 Task: Make in the project ArchiTech a sprint 'Integration Testing Sprint'. Create in the project ArchiTech a sprint 'Integration Testing Sprint'. Add in the project ArchiTech a sprint 'Integration Testing Sprint'
Action: Mouse moved to (237, 72)
Screenshot: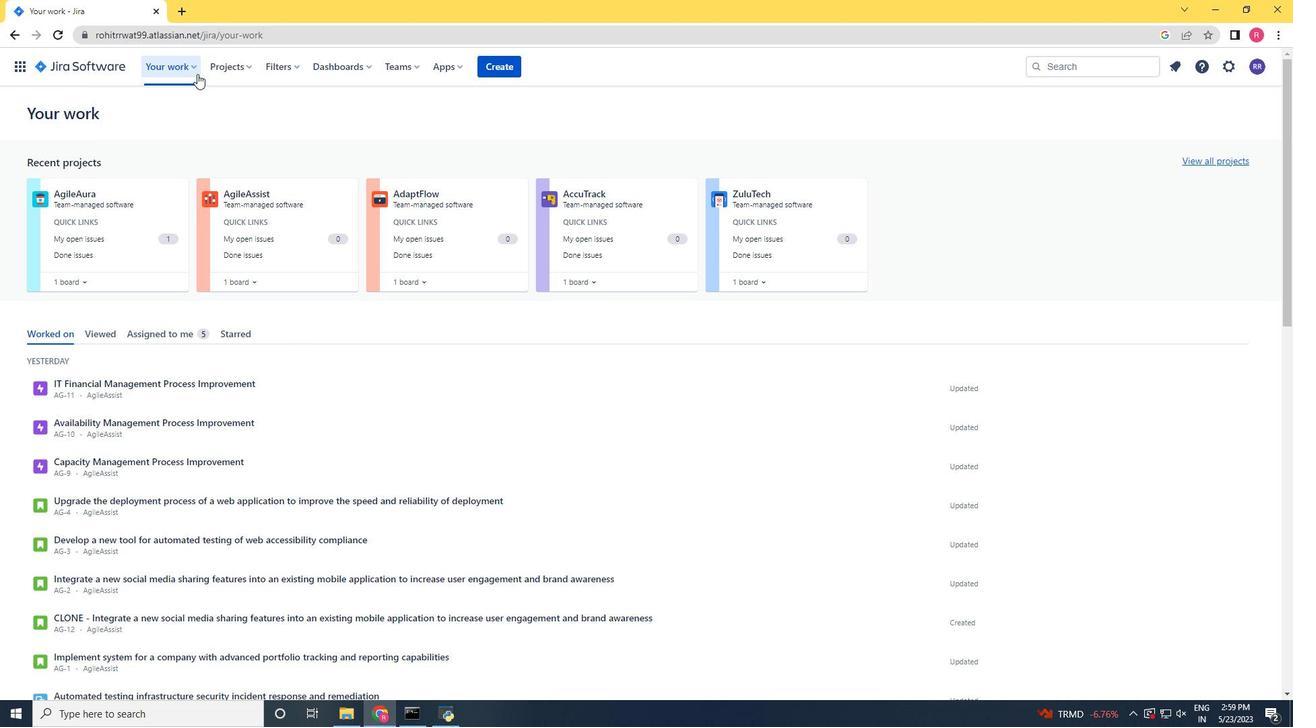 
Action: Mouse pressed left at (237, 72)
Screenshot: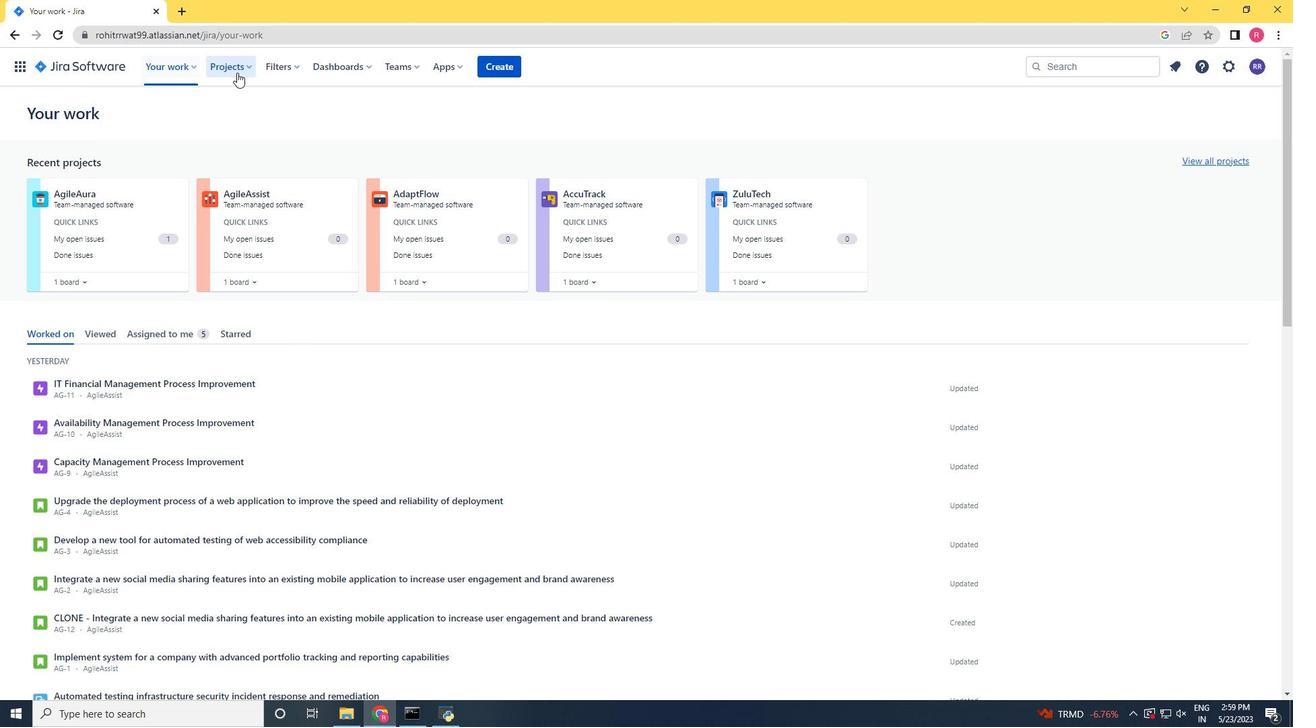 
Action: Mouse moved to (298, 130)
Screenshot: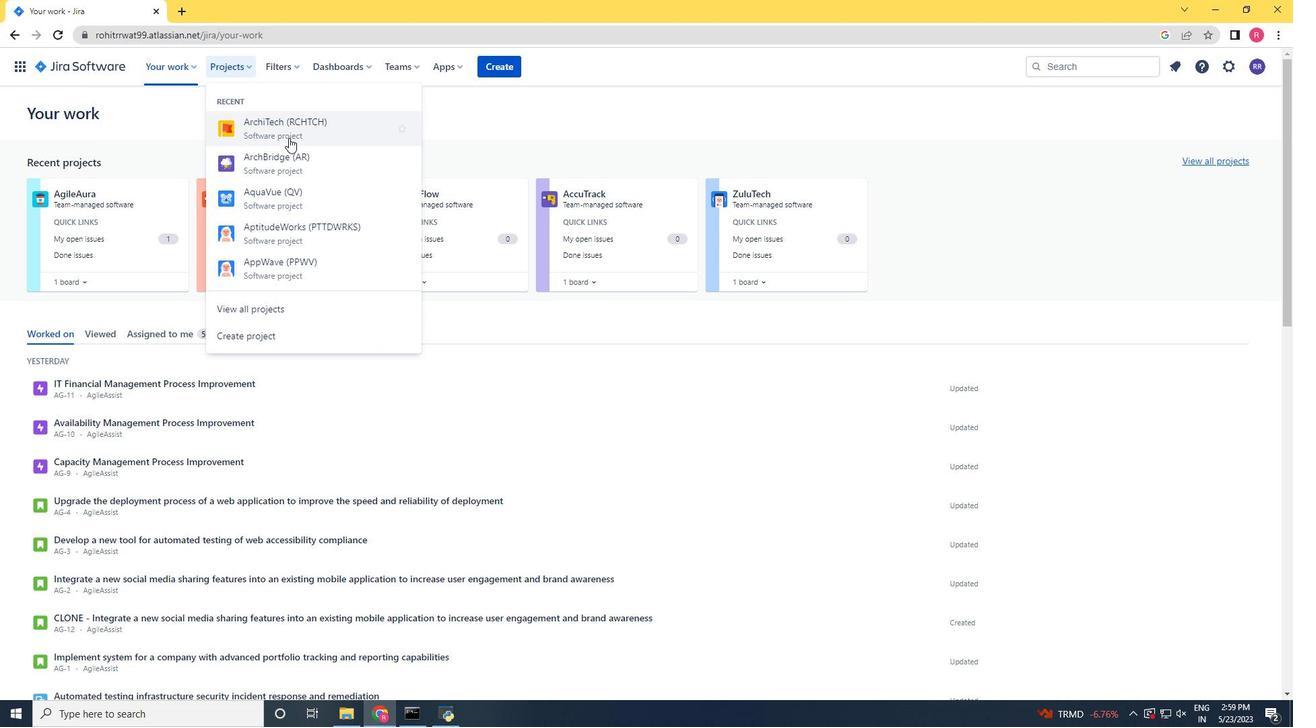 
Action: Mouse pressed left at (298, 130)
Screenshot: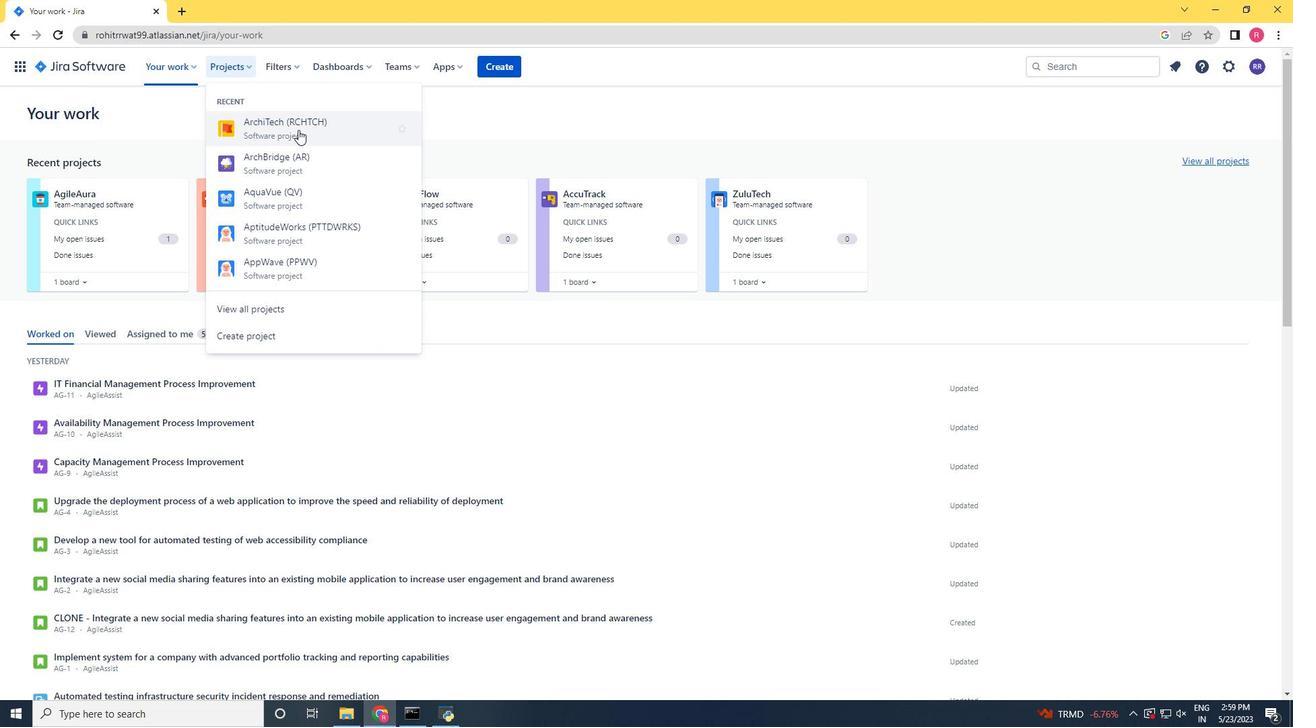 
Action: Mouse moved to (90, 214)
Screenshot: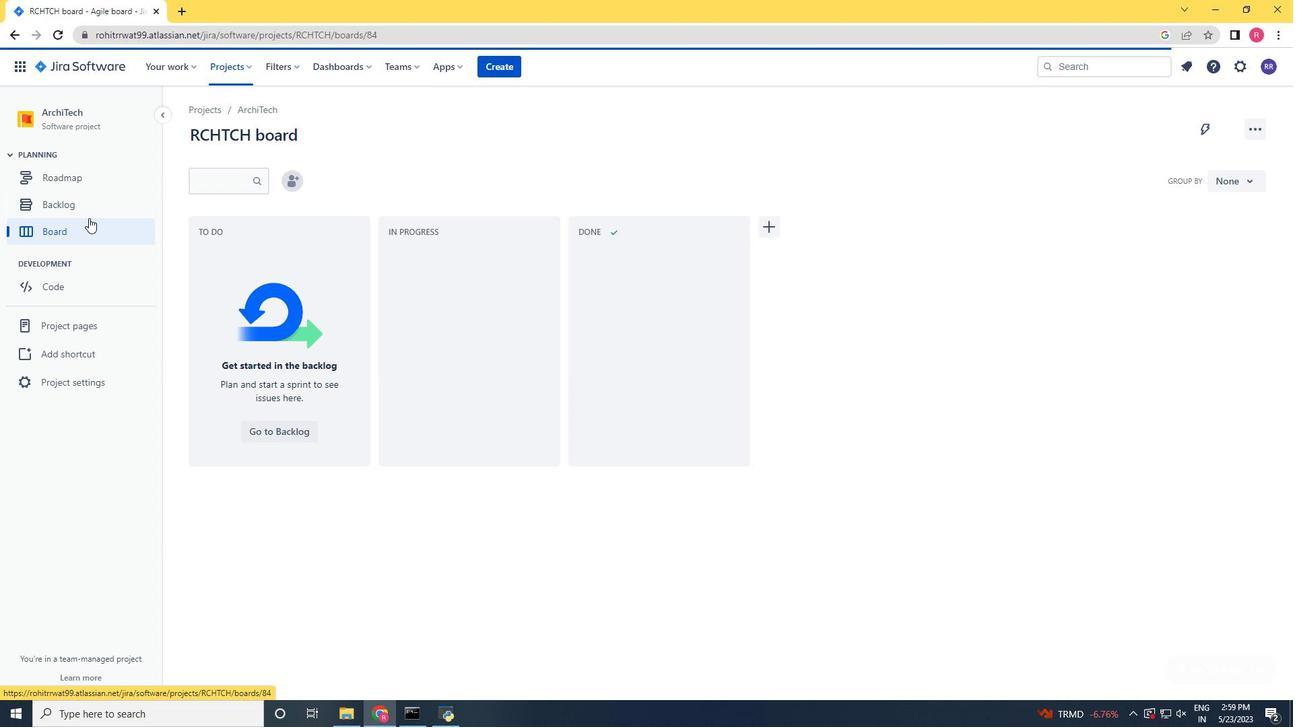 
Action: Mouse pressed left at (90, 214)
Screenshot: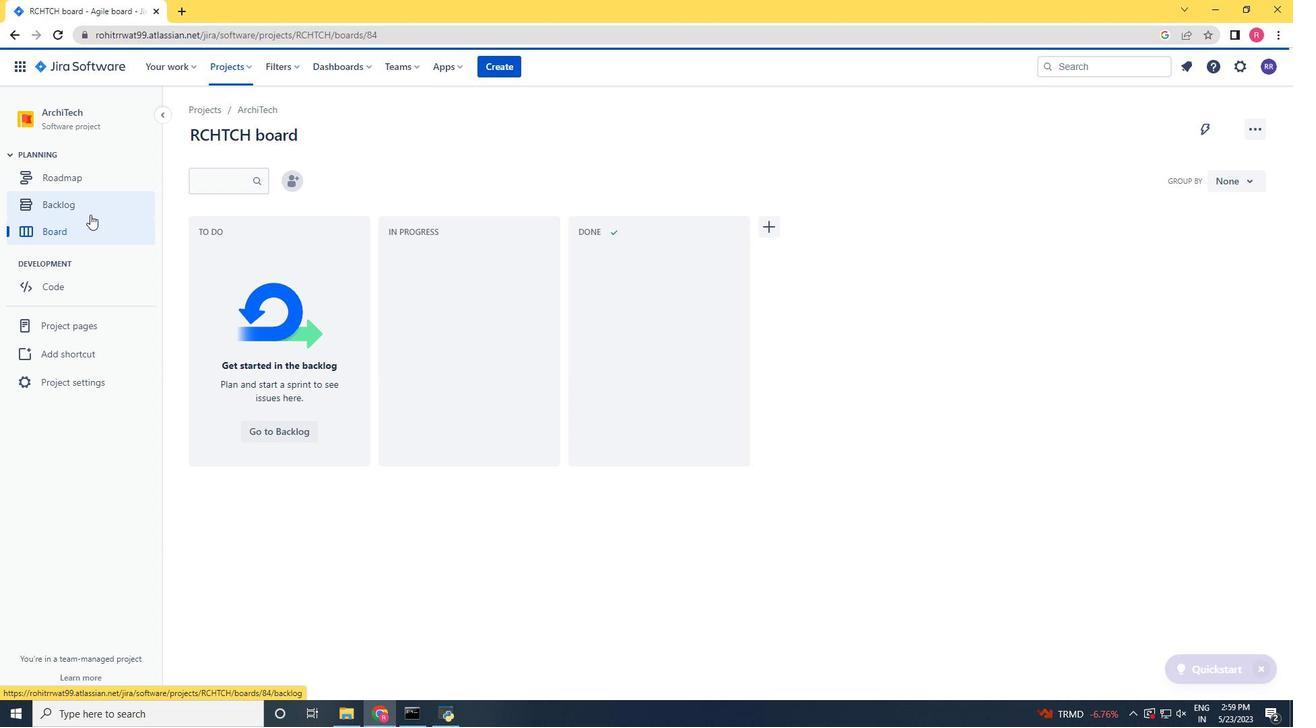 
Action: Mouse moved to (1212, 216)
Screenshot: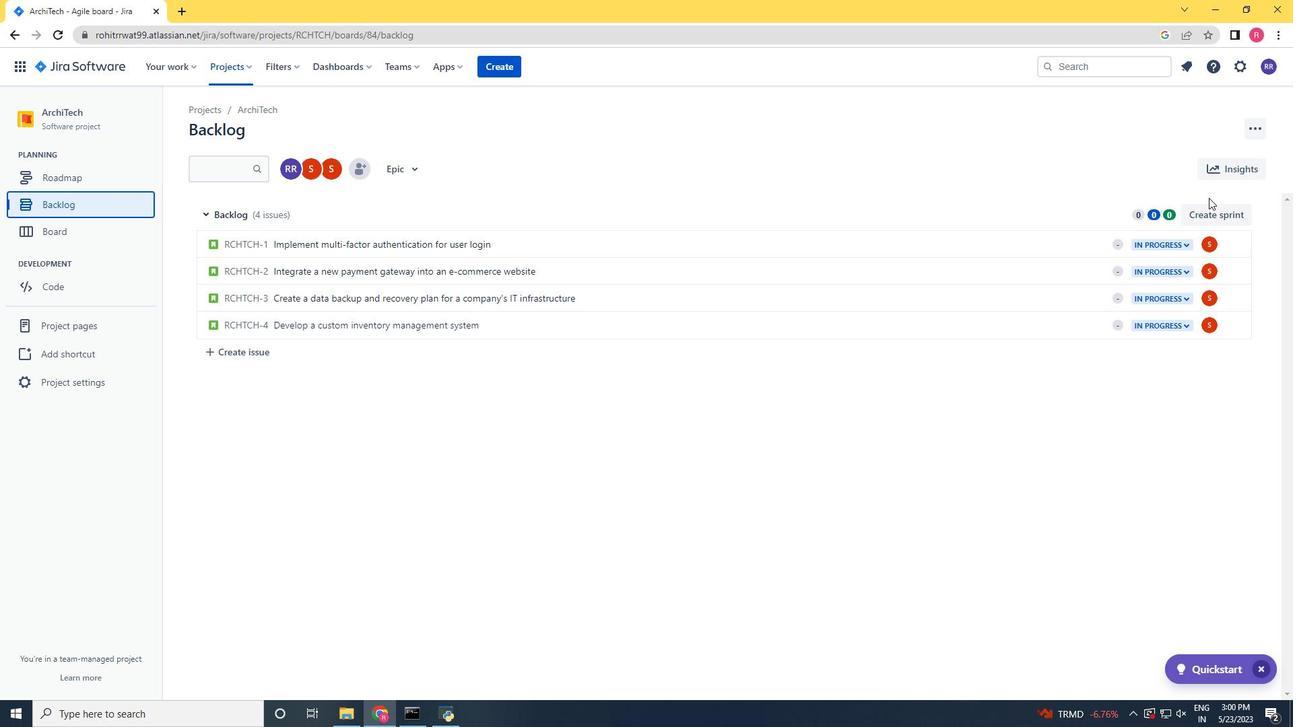 
Action: Mouse pressed left at (1212, 216)
Screenshot: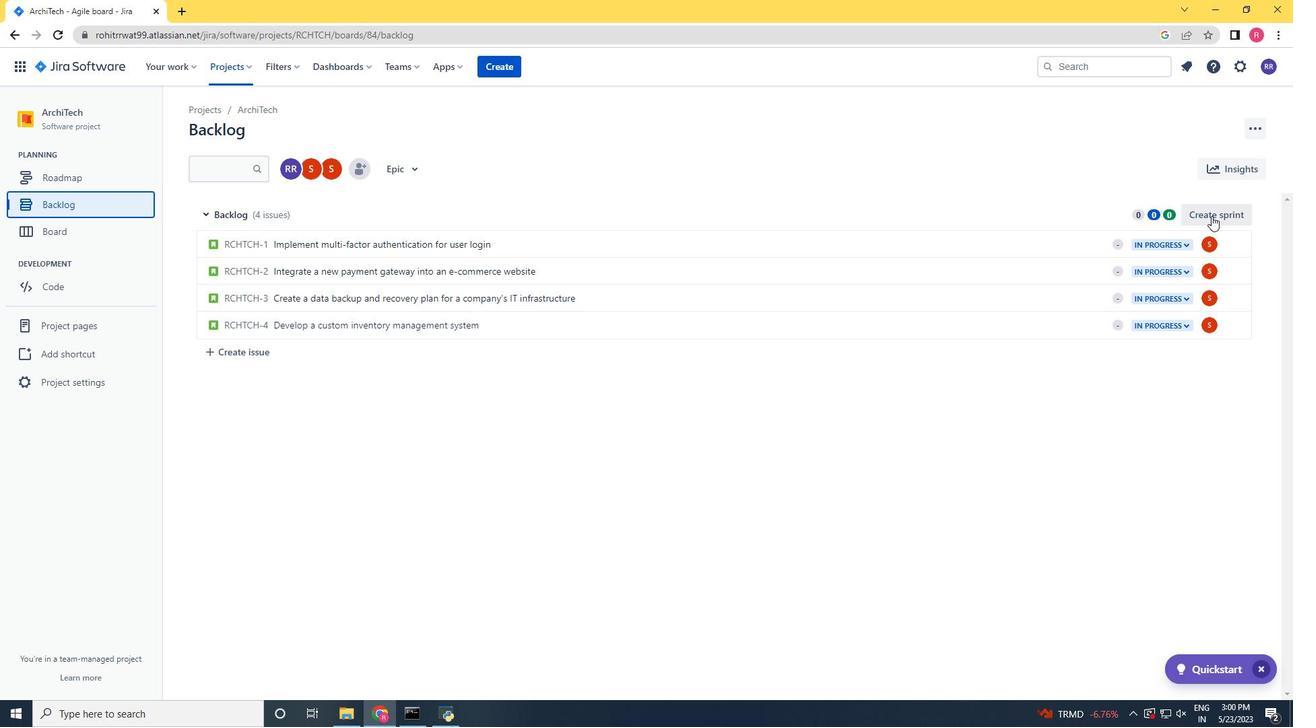 
Action: Mouse moved to (292, 213)
Screenshot: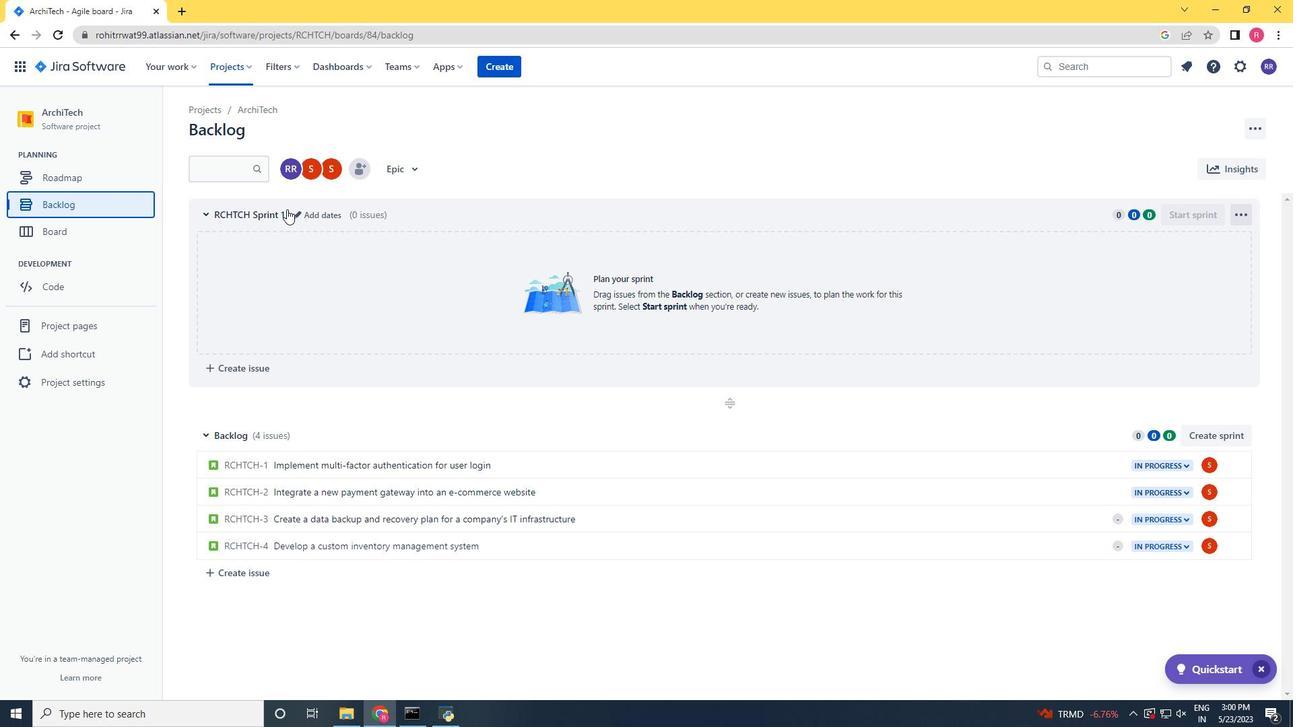 
Action: Mouse pressed left at (292, 213)
Screenshot: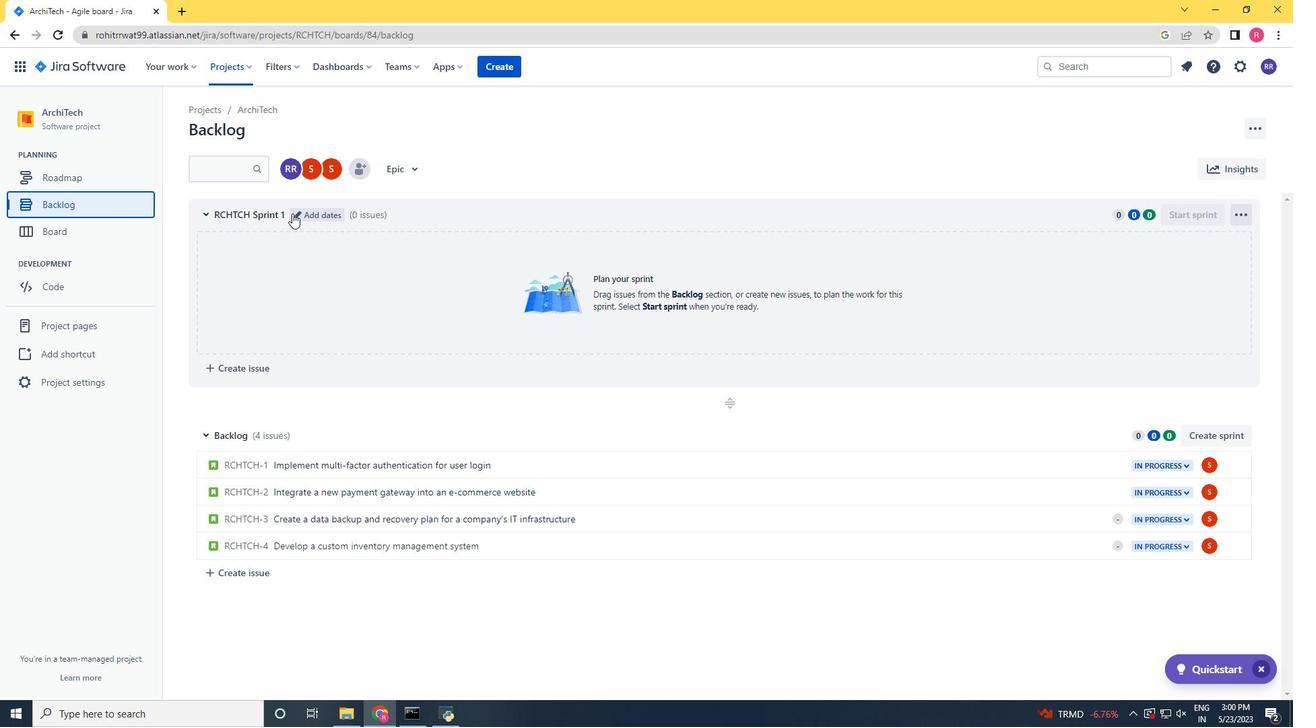 
Action: Key pressed <Key.backspace><Key.backspace><Key.backspace><Key.backspace><Key.backspace><Key.backspace><Key.backspace><Key.backspace><Key.backspace><Key.backspace><Key.backspace><Key.backspace><Key.backspace><Key.backspace><Key.backspace><Key.backspace><Key.backspace><Key.backspace><Key.backspace><Key.backspace><Key.backspace><Key.backspace><Key.backspace><Key.backspace><Key.backspace><Key.backspace><Key.backspace><Key.backspace><Key.backspace><Key.backspace><Key.backspace><Key.backspace><Key.backspace><Key.backspace><Key.backspace><Key.backspace><Key.backspace><Key.backspace><Key.backspace><Key.shift_r><Key.shift_r><Key.shift_r><Key.shift_r><Key.shift_r><Key.shift_r><Key.shift_r><Key.shift_r><Key.shift_r><Key.shift_r><Key.shift_r><Key.shift_r><Key.shift_r><Key.shift_r><Key.shift_r><Key.shift_r><Key.shift_r><Key.shift_r><Key.shift_r><Key.shift_r><Key.shift_r><Key.shift_r><Key.shift_r><Key.shift_r><Key.shift_r><Key.shift_r>Integration<Key.space><Key.shift>Testing<Key.space><Key.shift><Key.shift><Key.shift>Sprint<Key.enter>
Screenshot: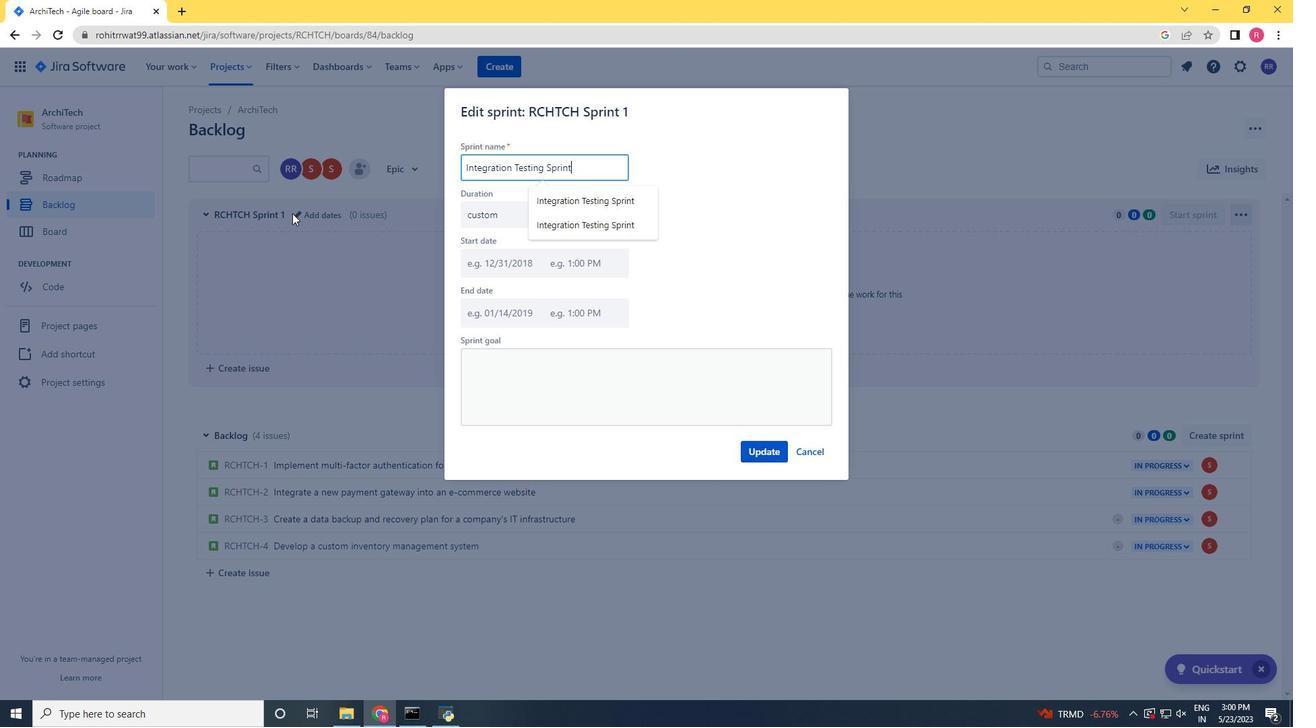
Action: Mouse moved to (1228, 439)
Screenshot: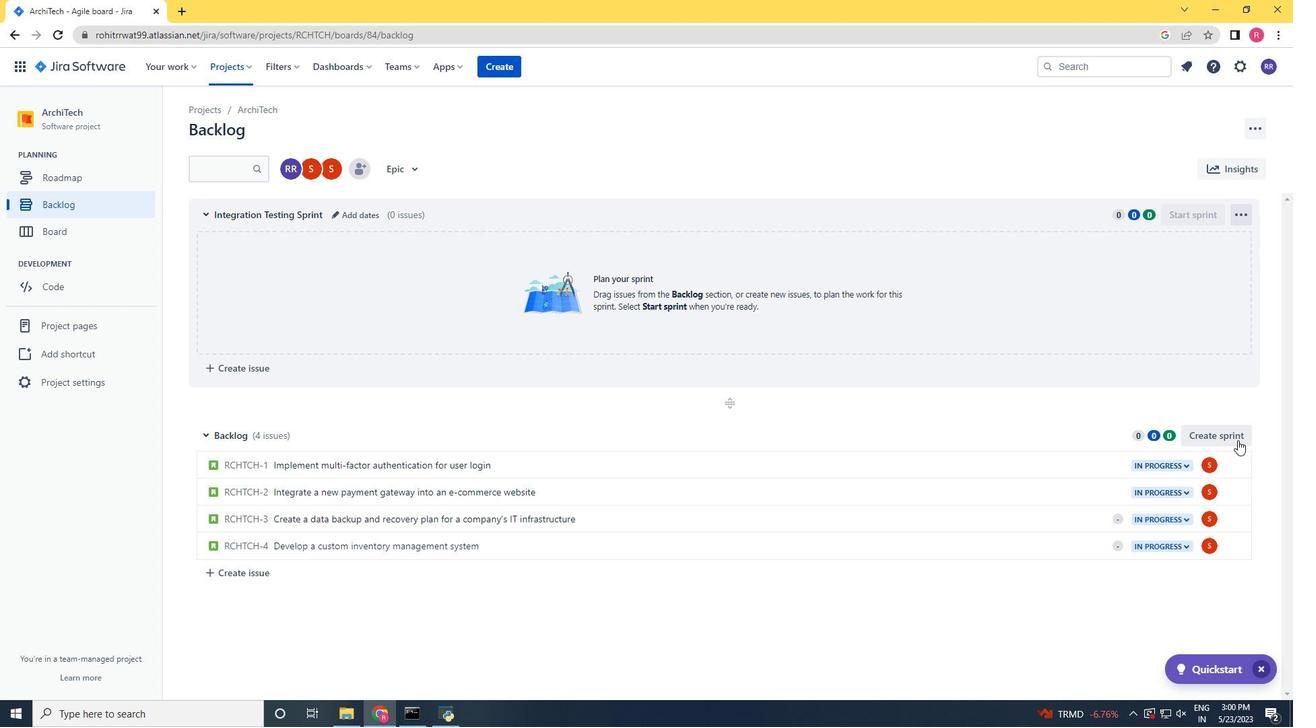 
Action: Mouse pressed left at (1228, 439)
Screenshot: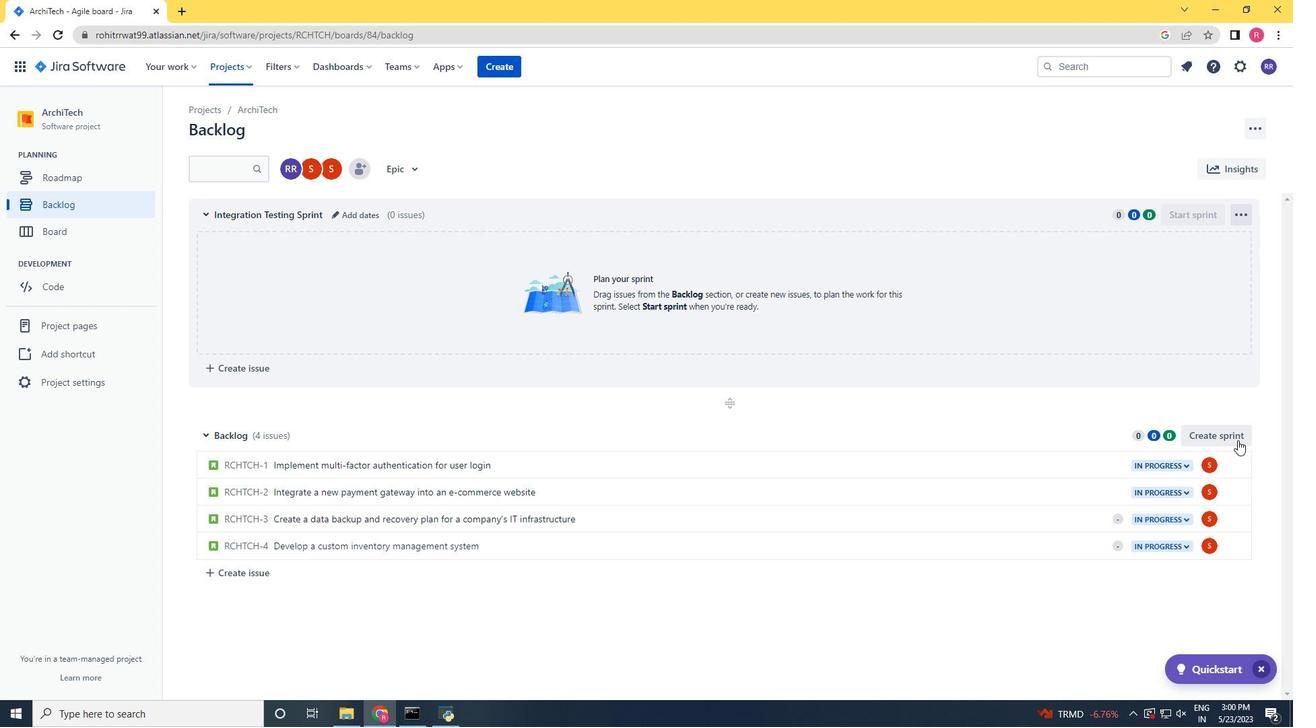
Action: Mouse moved to (336, 440)
Screenshot: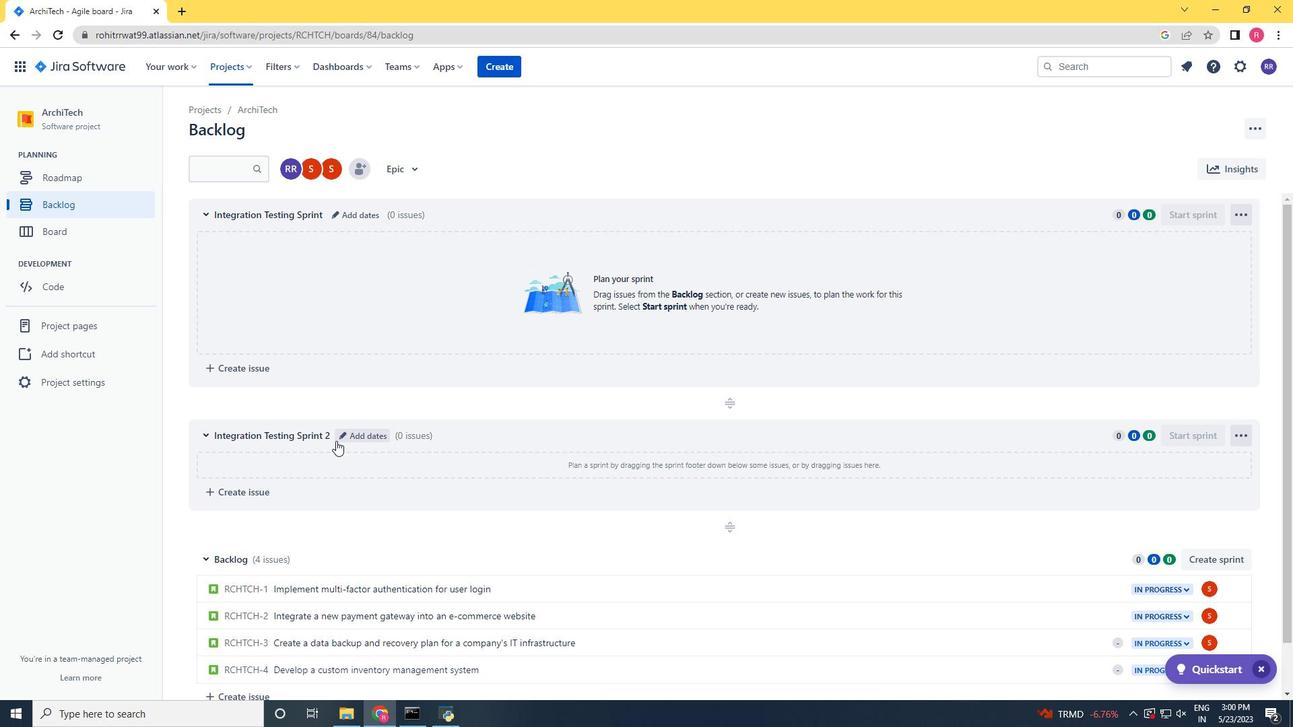 
Action: Mouse pressed left at (336, 440)
Screenshot: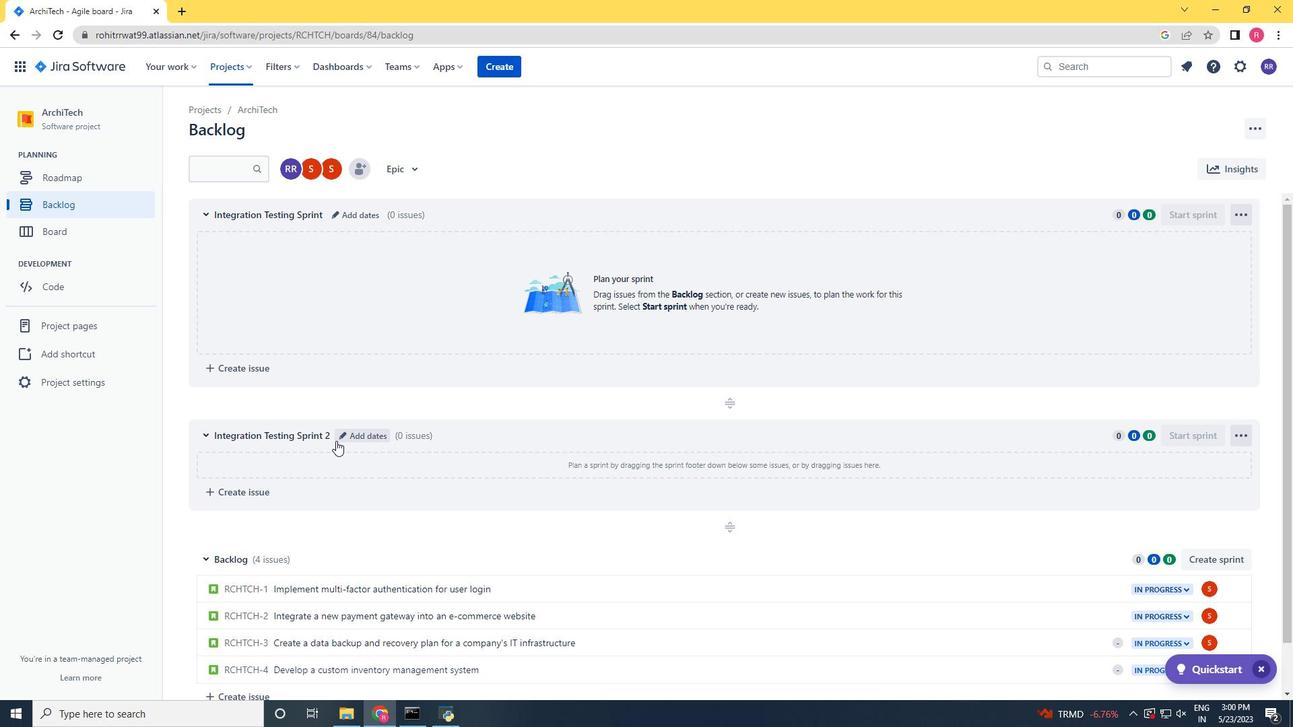 
Action: Key pressed <Key.backspace><Key.backspace><Key.backspace><Key.backspace><Key.backspace><Key.backspace><Key.backspace><Key.backspace><Key.backspace><Key.backspace><Key.backspace><Key.backspace><Key.backspace><Key.backspace><Key.backspace><Key.backspace><Key.backspace><Key.backspace><Key.backspace><Key.backspace><Key.backspace><Key.backspace><Key.backspace><Key.backspace><Key.backspace><Key.backspace><Key.backspace><Key.backspace><Key.backspace><Key.backspace><Key.backspace><Key.backspace><Key.backspace><Key.backspace><Key.backspace><Key.shift>Integration<Key.space><Key.shift>Testing<Key.space><Key.shift>Sprint<Key.enter>
Screenshot: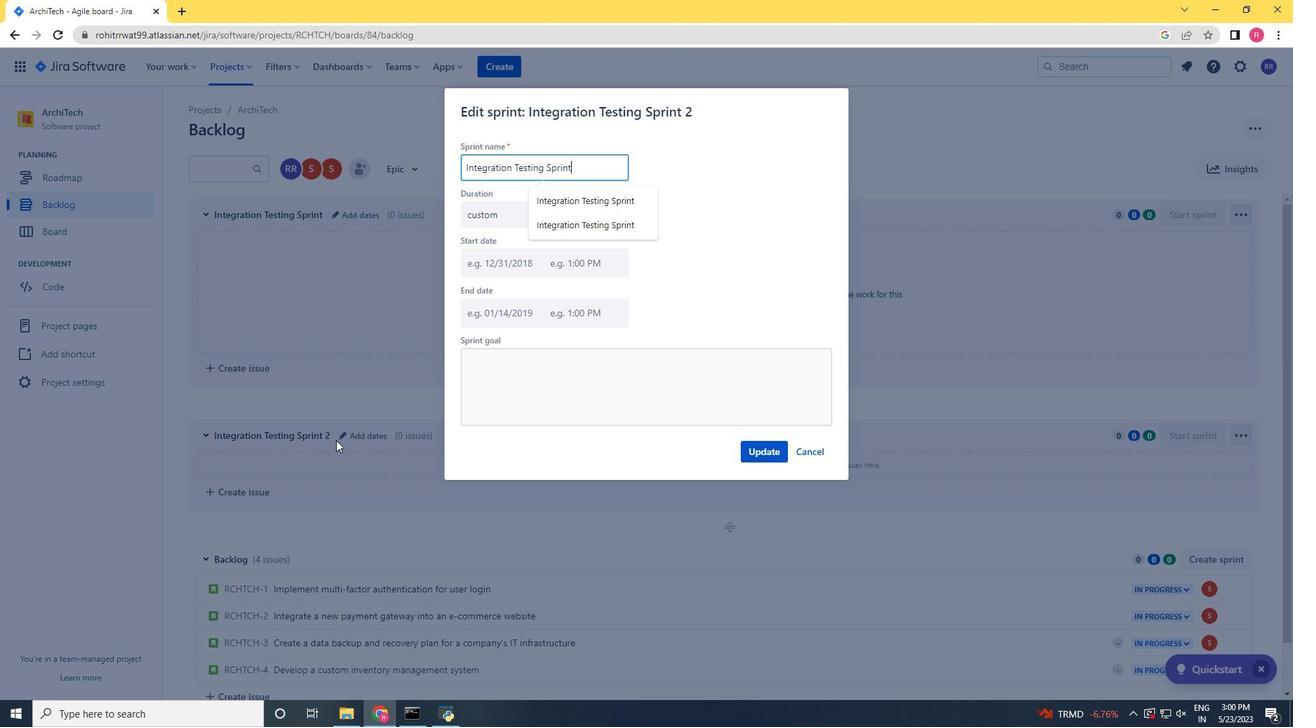 
Action: Mouse moved to (1216, 561)
Screenshot: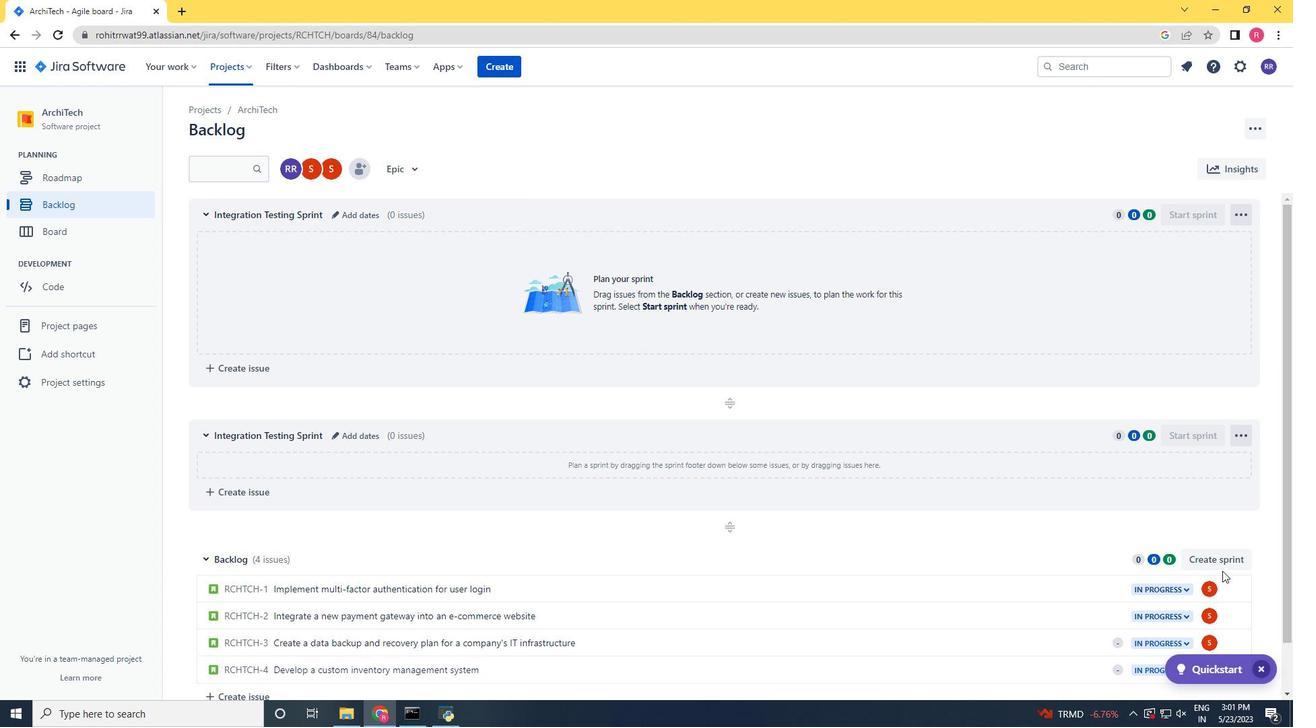 
Action: Mouse pressed left at (1216, 561)
Screenshot: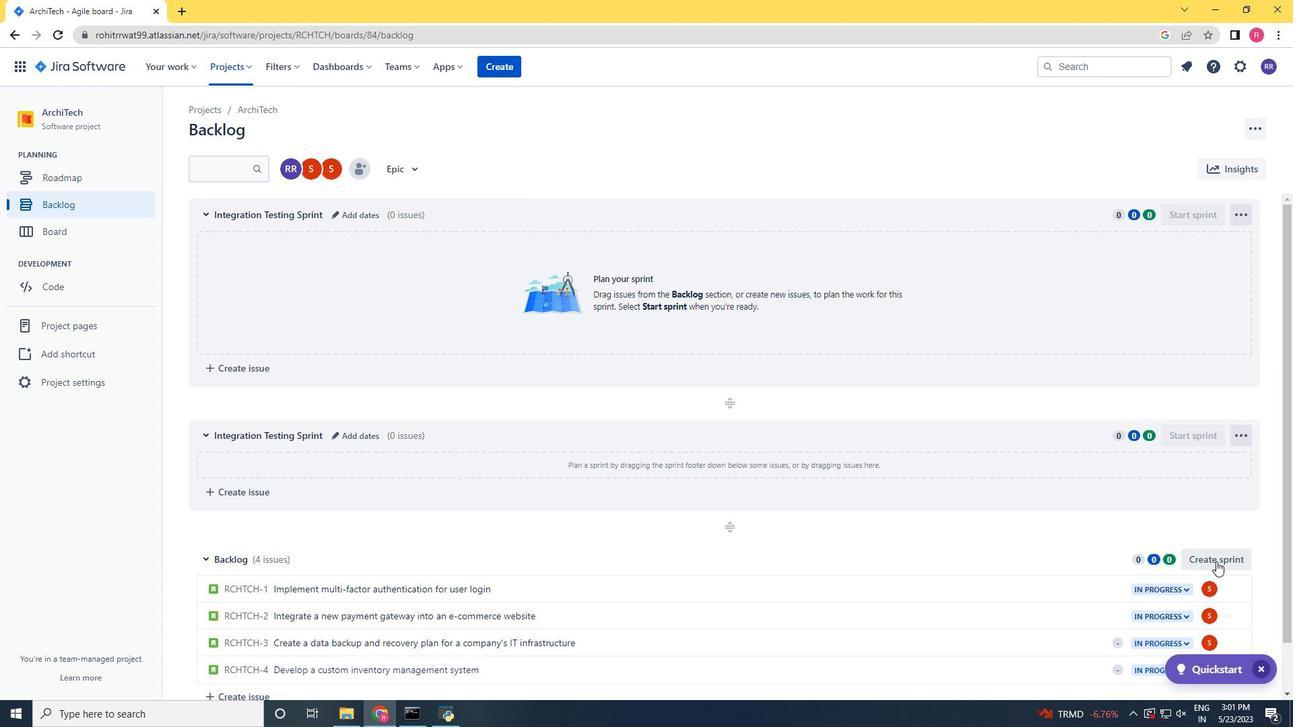 
Action: Mouse moved to (349, 560)
Screenshot: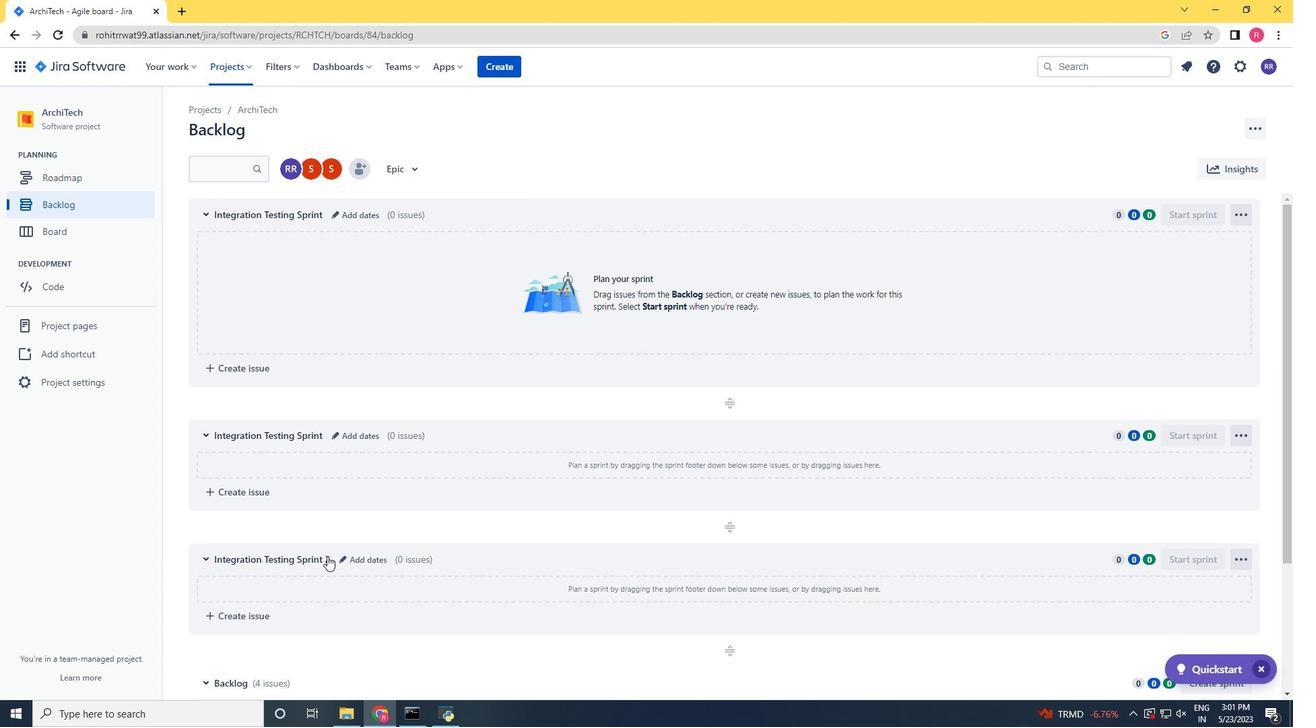 
Action: Mouse pressed left at (349, 560)
Screenshot: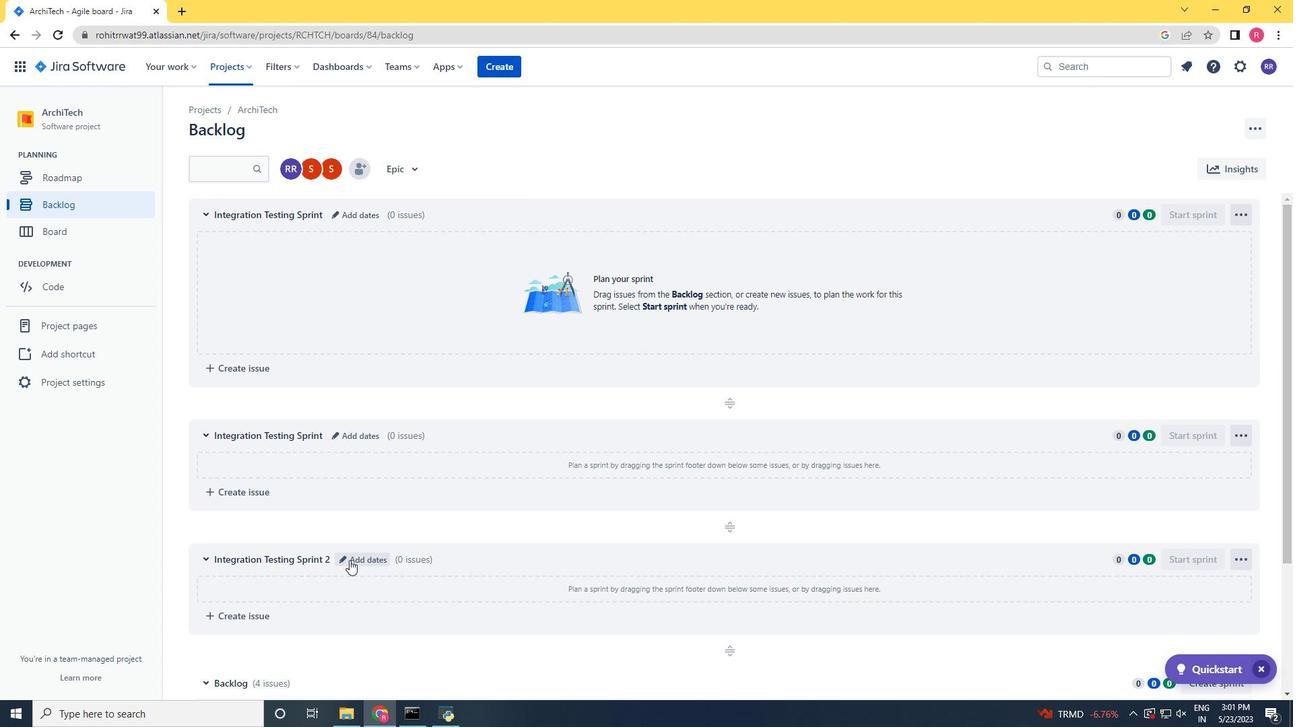 
Action: Key pressed <Key.backspace><Key.backspace><Key.backspace><Key.backspace><Key.backspace><Key.backspace><Key.backspace><Key.backspace><Key.backspace><Key.backspace><Key.backspace><Key.backspace><Key.backspace><Key.backspace><Key.backspace><Key.backspace><Key.backspace><Key.backspace><Key.backspace><Key.backspace><Key.backspace><Key.backspace><Key.backspace><Key.backspace><Key.backspace><Key.backspace><Key.backspace><Key.backspace><Key.backspace><Key.backspace><Key.backspace><Key.backspace><Key.backspace><Key.backspace><Key.backspace><Key.backspace><Key.shift_r><Key.shift_r><Key.shift_r><Key.shift_r><Key.shift_r><Key.shift_r>Integration<Key.space><Key.shift>Tsting<Key.space><Key.backspace><Key.backspace><Key.backspace><Key.backspace><Key.backspace><Key.backspace>esting<Key.space><Key.shift>Sprint<Key.enter>
Screenshot: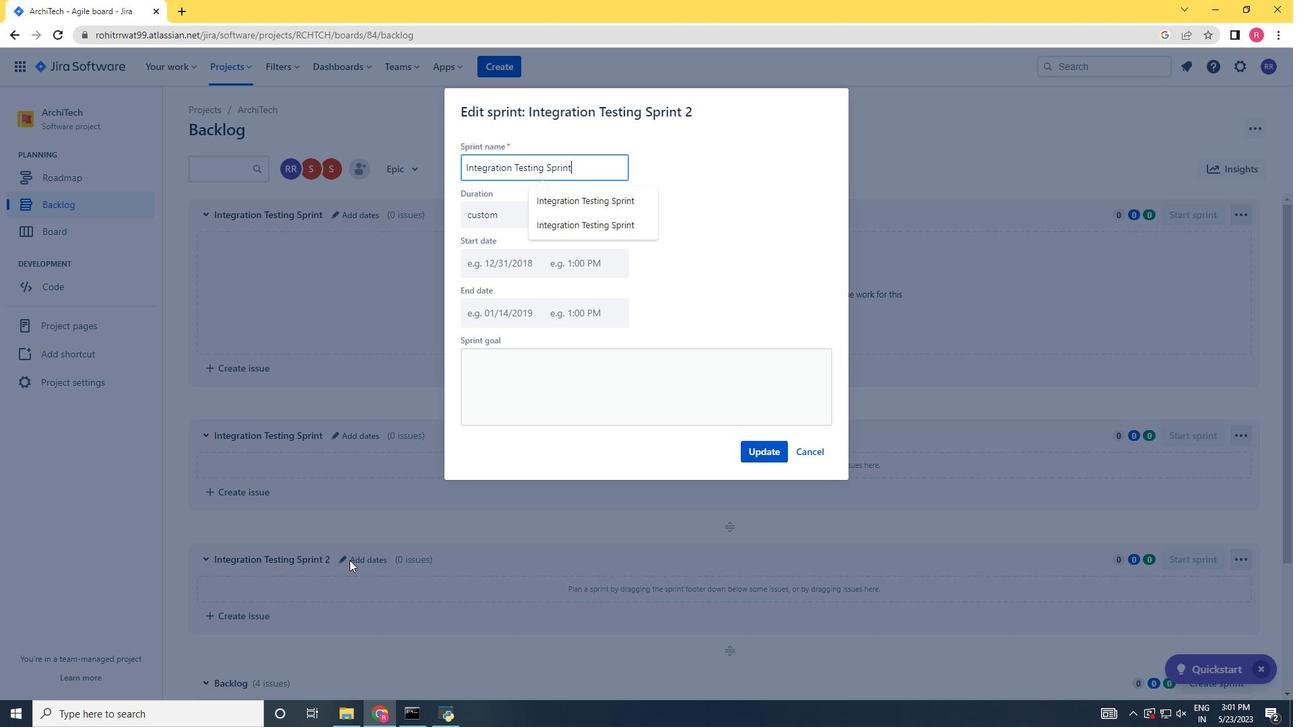 
Action: Mouse moved to (635, 511)
Screenshot: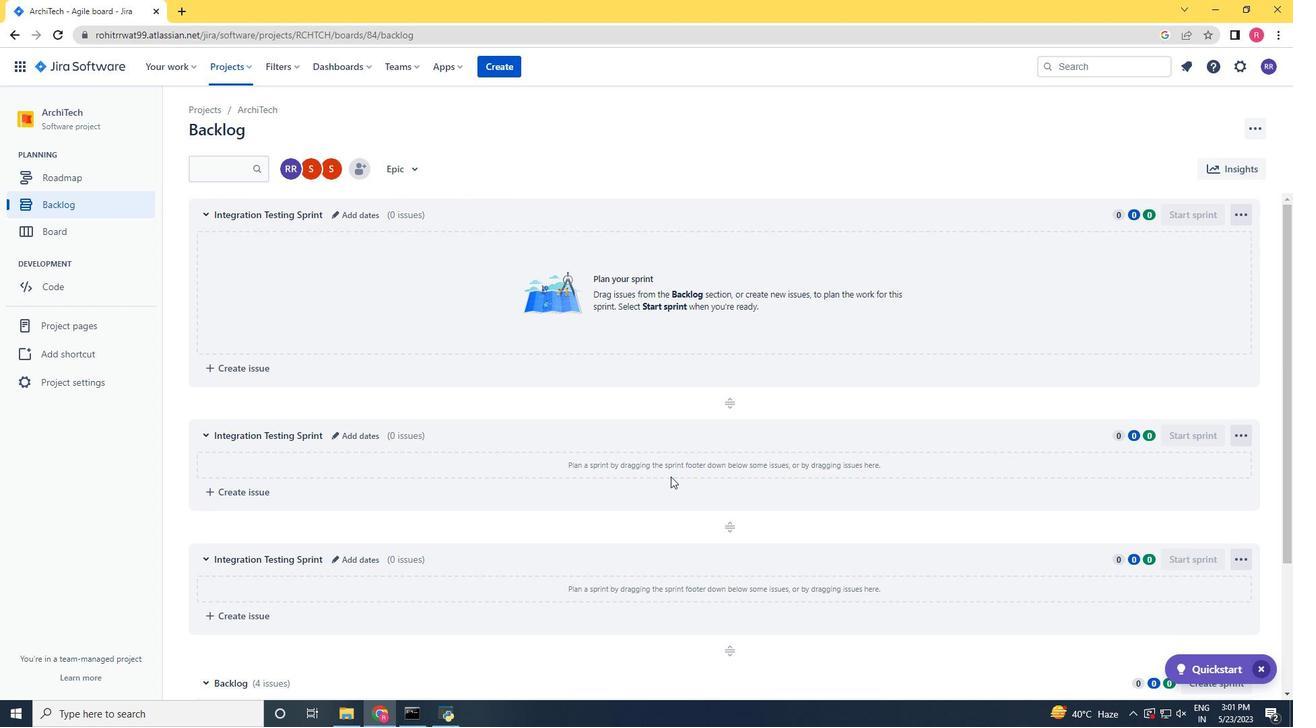 
Action: Mouse scrolled (635, 512) with delta (0, 0)
Screenshot: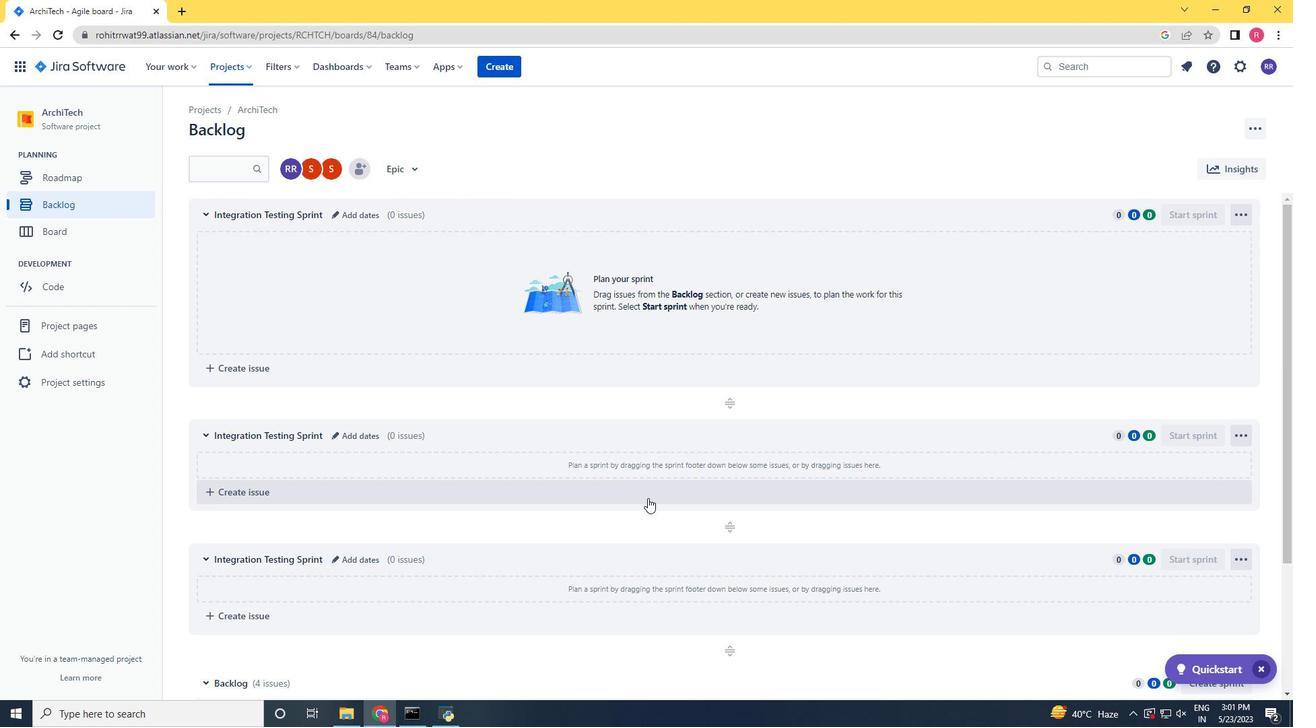 
Action: Mouse scrolled (635, 512) with delta (0, 0)
Screenshot: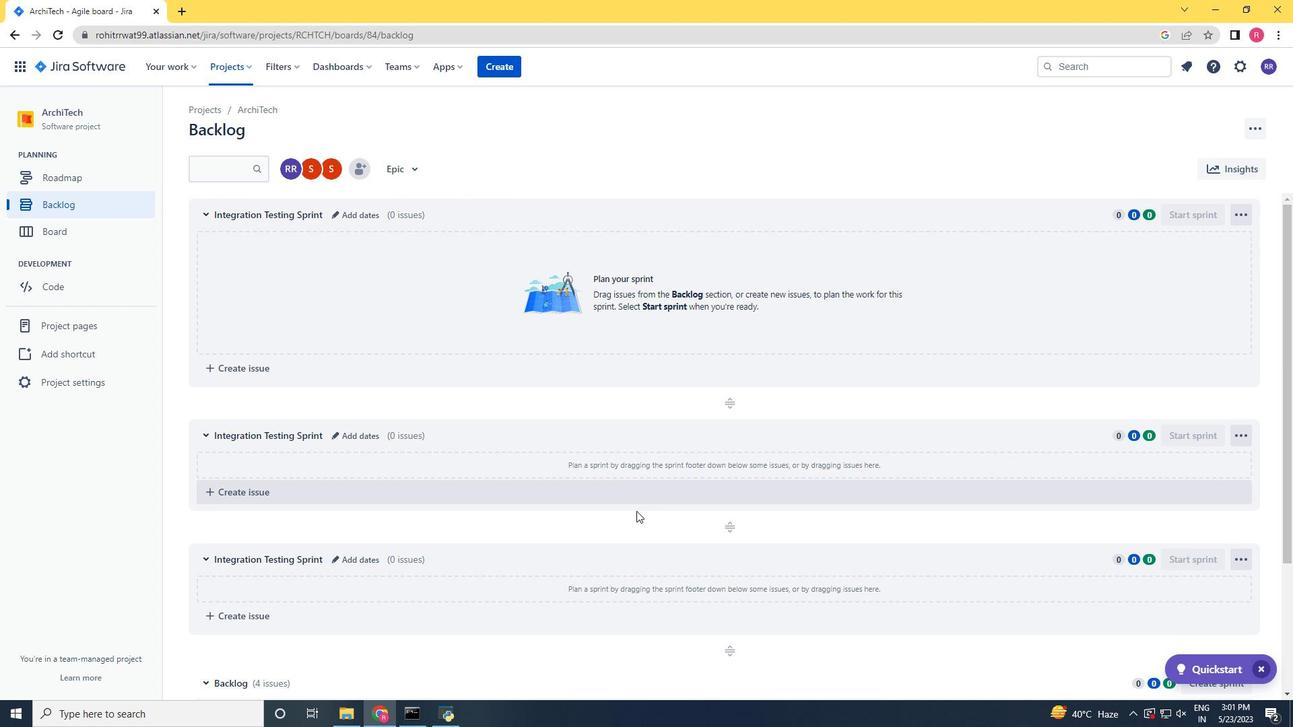 
Action: Mouse scrolled (635, 512) with delta (0, 0)
Screenshot: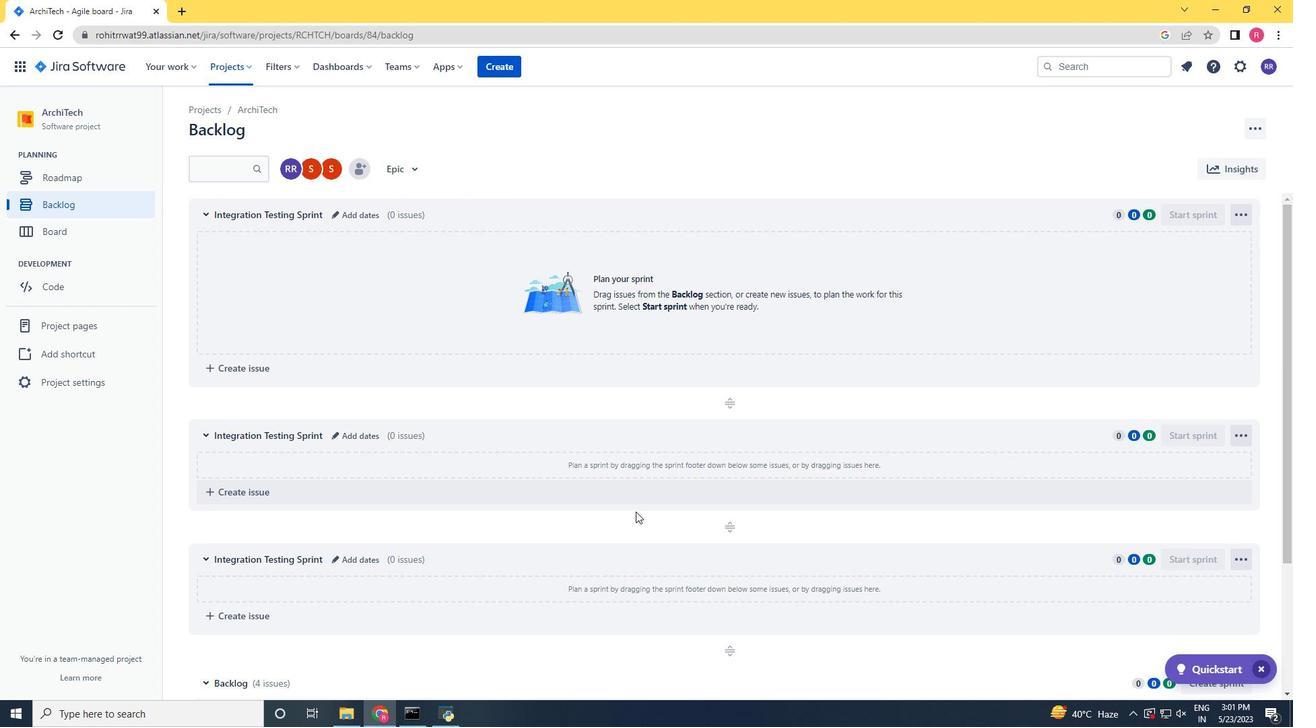 
Action: Mouse scrolled (635, 512) with delta (0, 0)
Screenshot: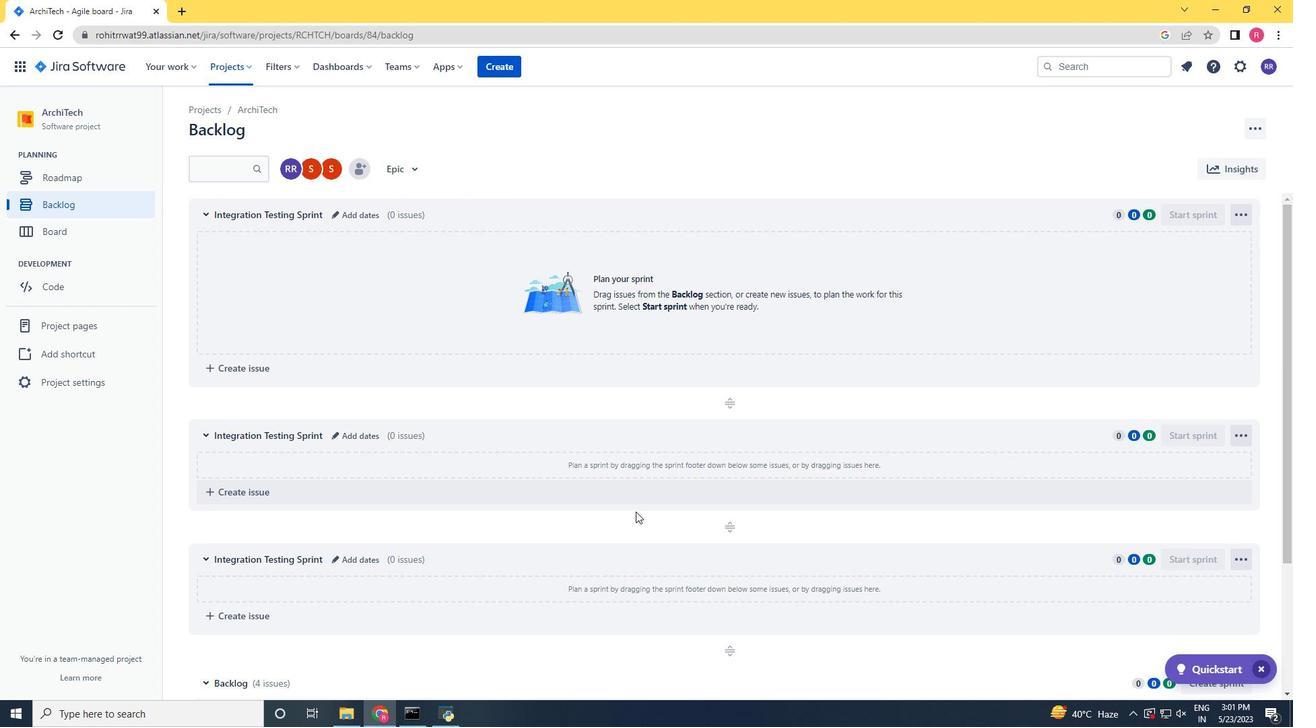
Action: Mouse scrolled (635, 512) with delta (0, 0)
Screenshot: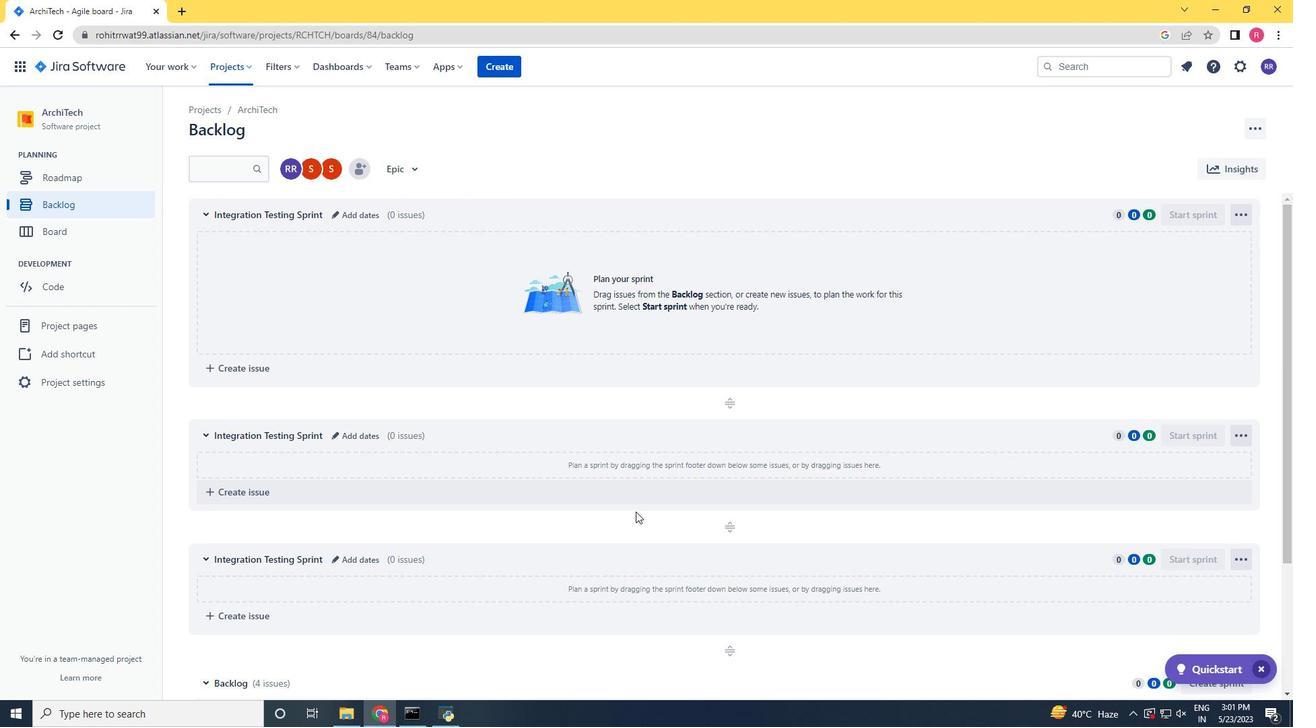 
Action: Mouse scrolled (635, 512) with delta (0, 0)
Screenshot: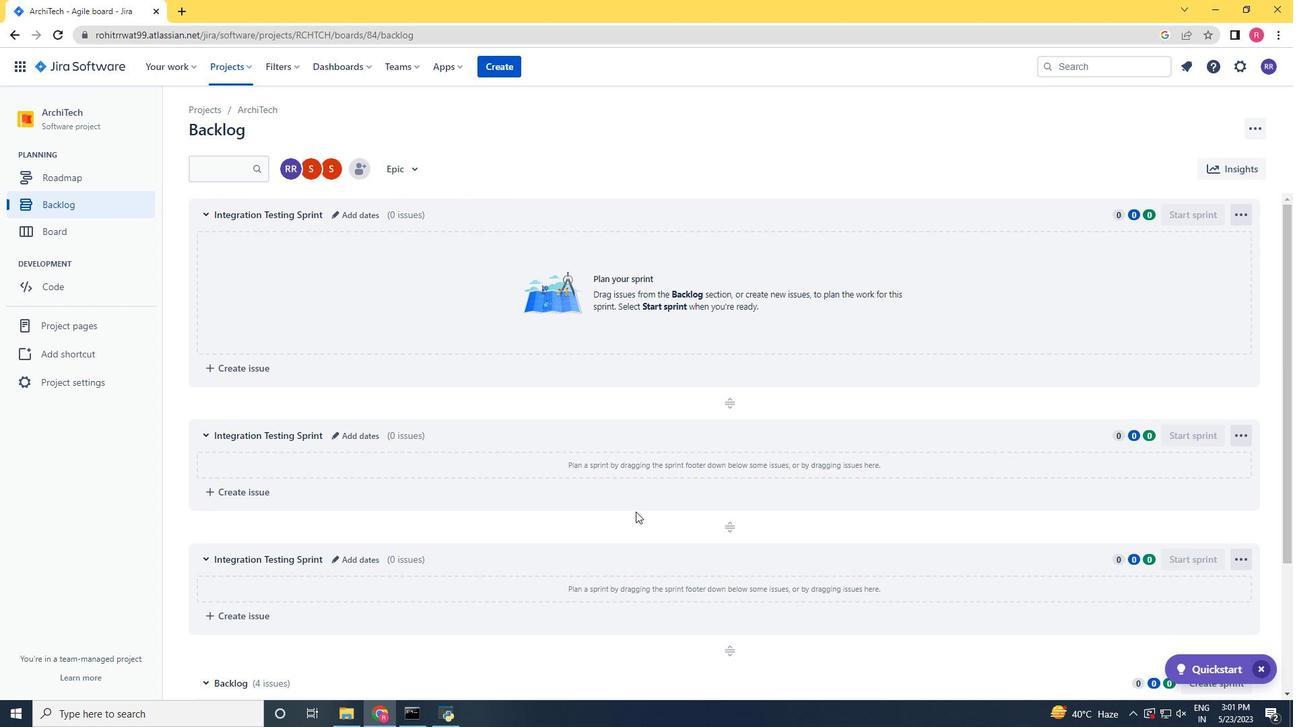 
Action: Mouse scrolled (635, 511) with delta (0, 0)
Screenshot: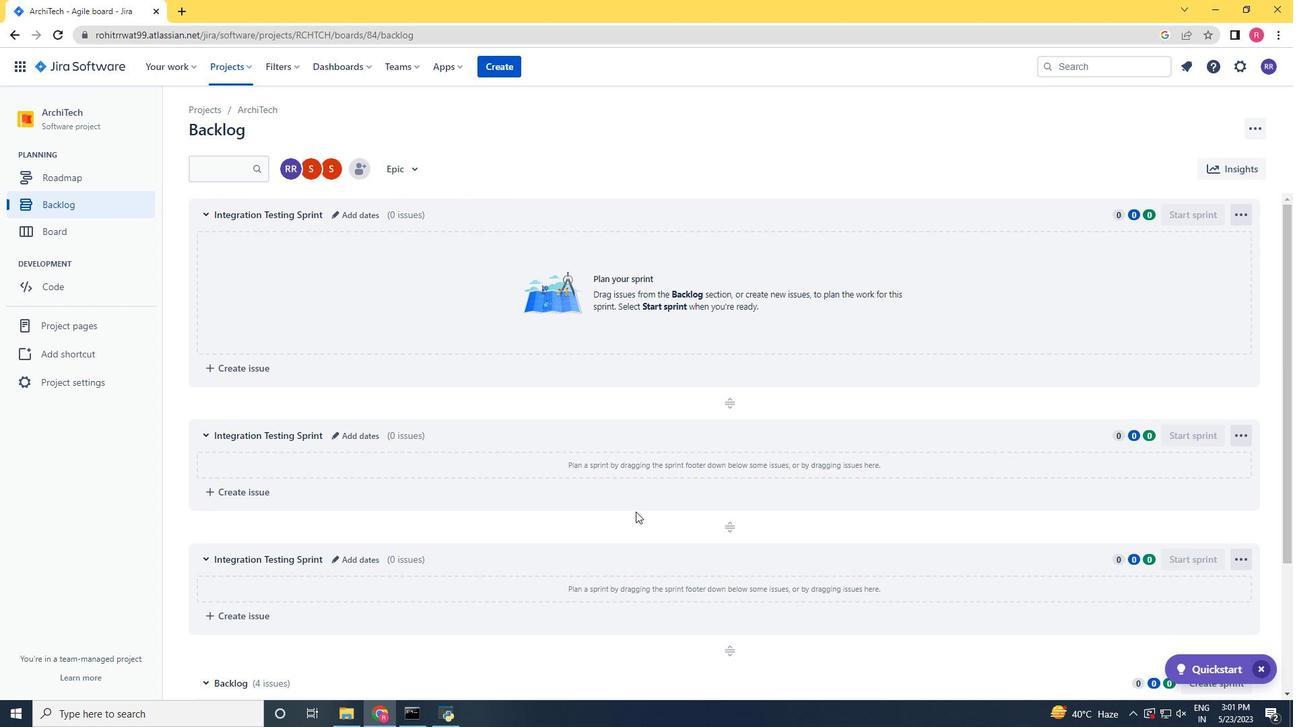 
Action: Mouse scrolled (635, 511) with delta (0, 0)
Screenshot: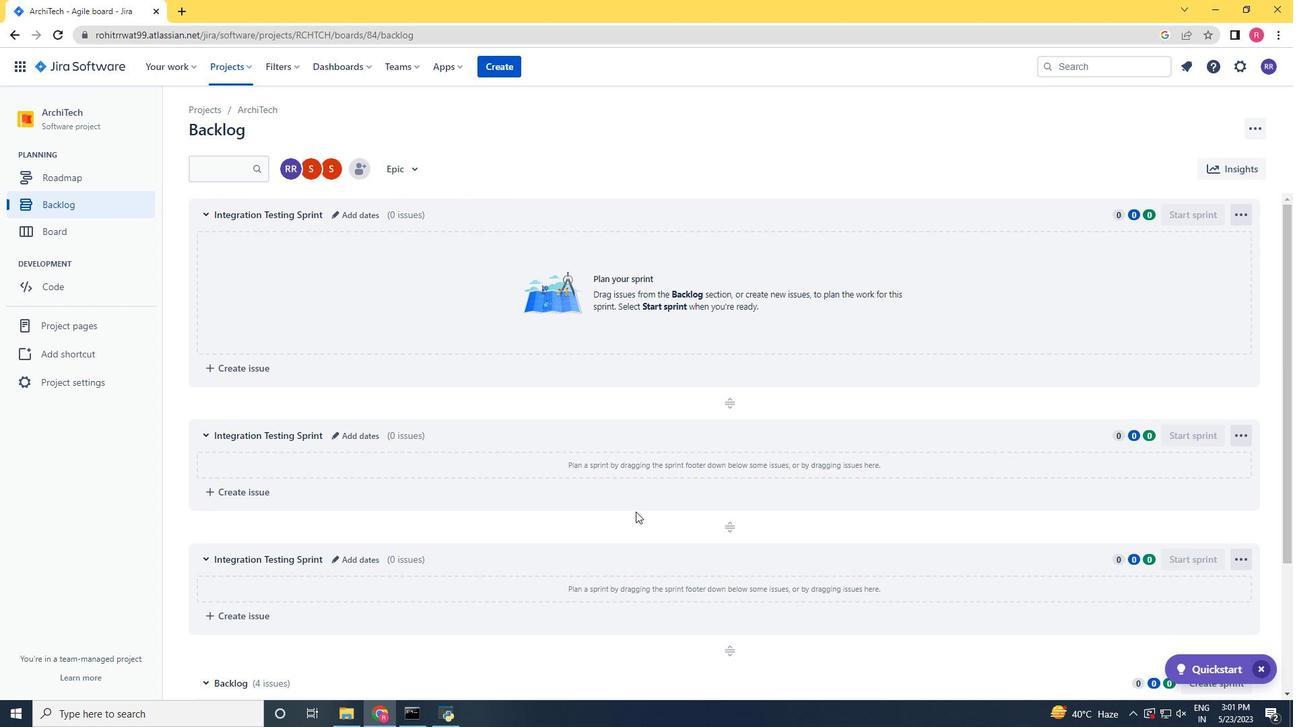 
Action: Mouse scrolled (635, 511) with delta (0, 0)
Screenshot: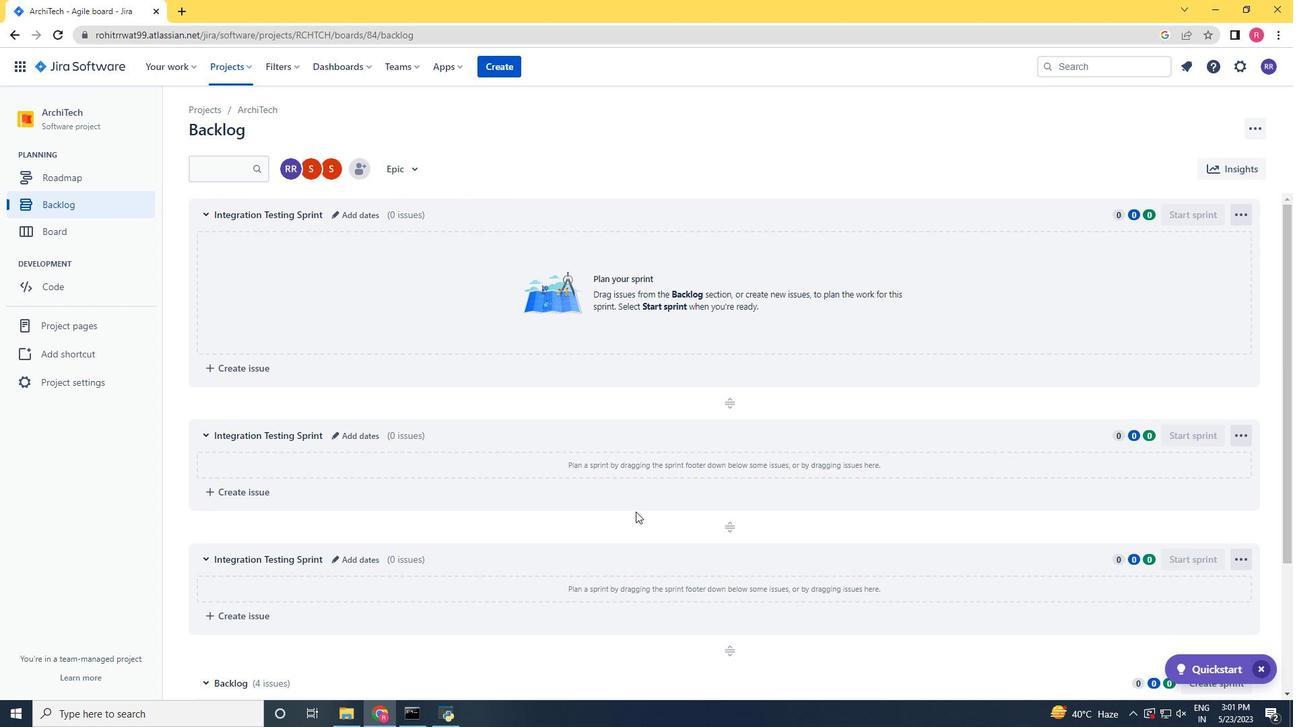 
Action: Mouse scrolled (635, 511) with delta (0, 0)
Screenshot: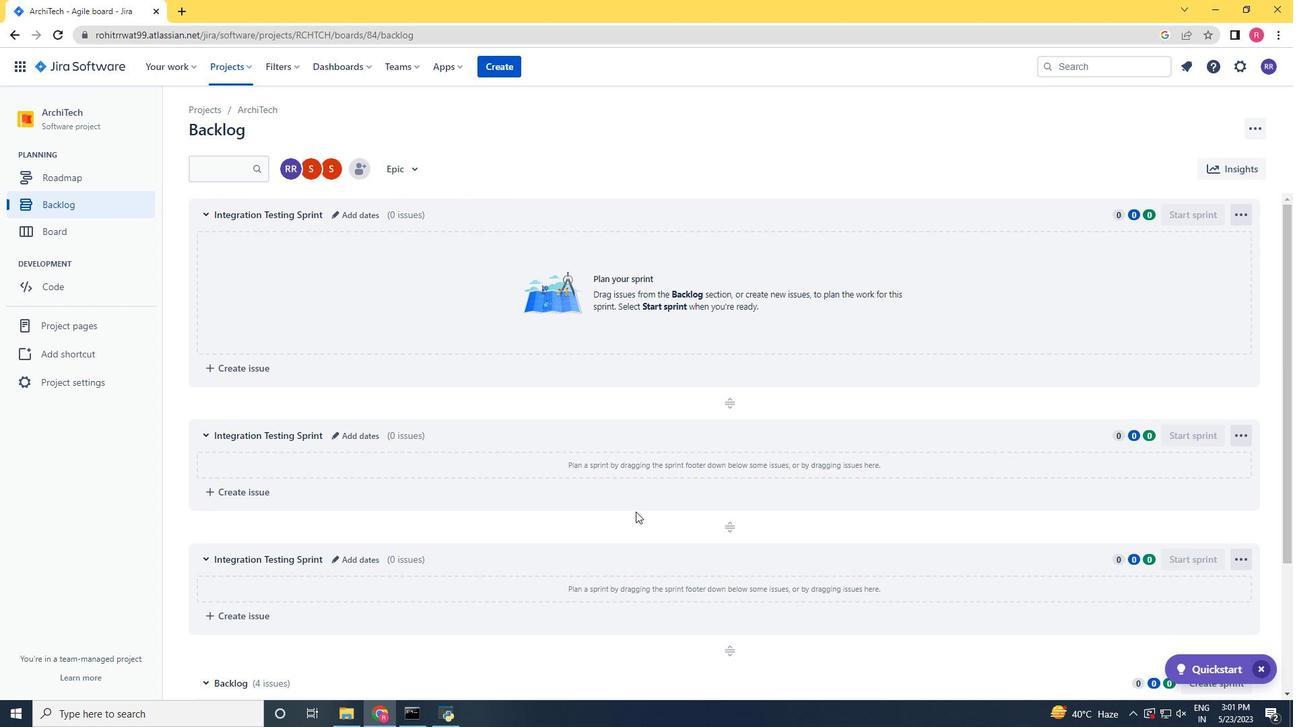 
Action: Mouse scrolled (635, 511) with delta (0, 0)
Screenshot: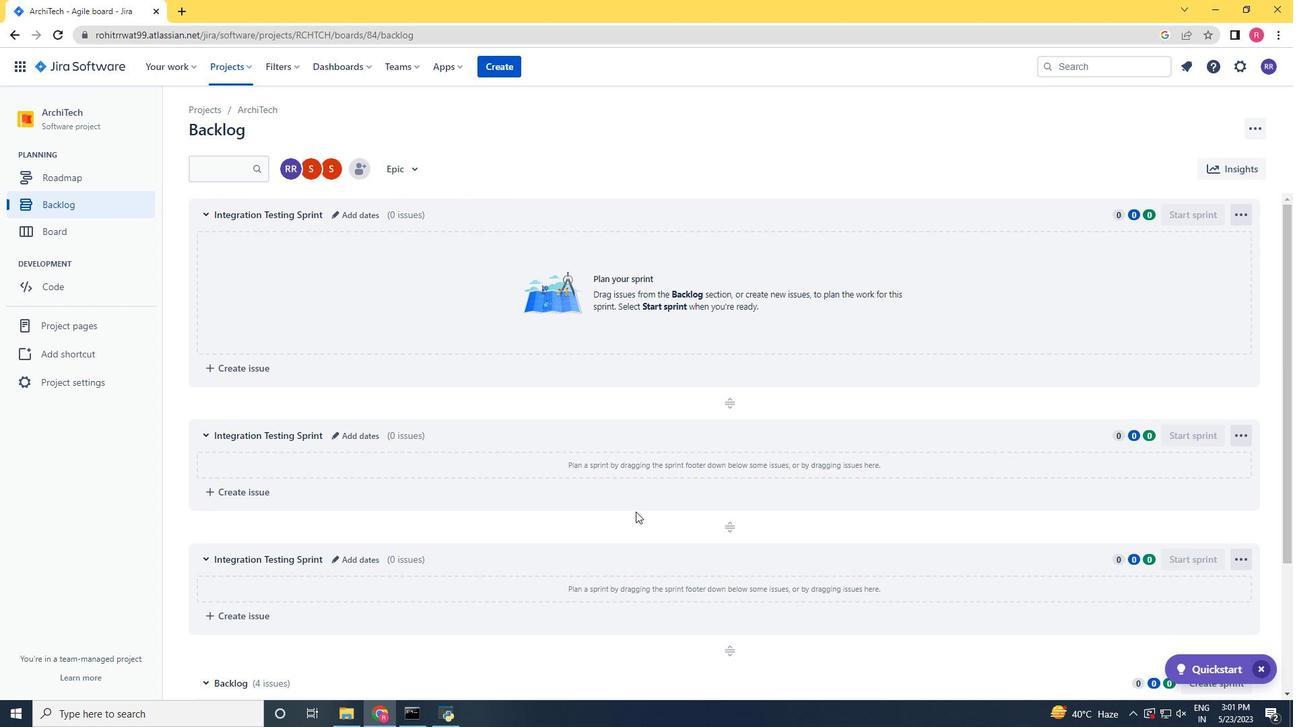 
Action: Mouse scrolled (635, 511) with delta (0, 0)
Screenshot: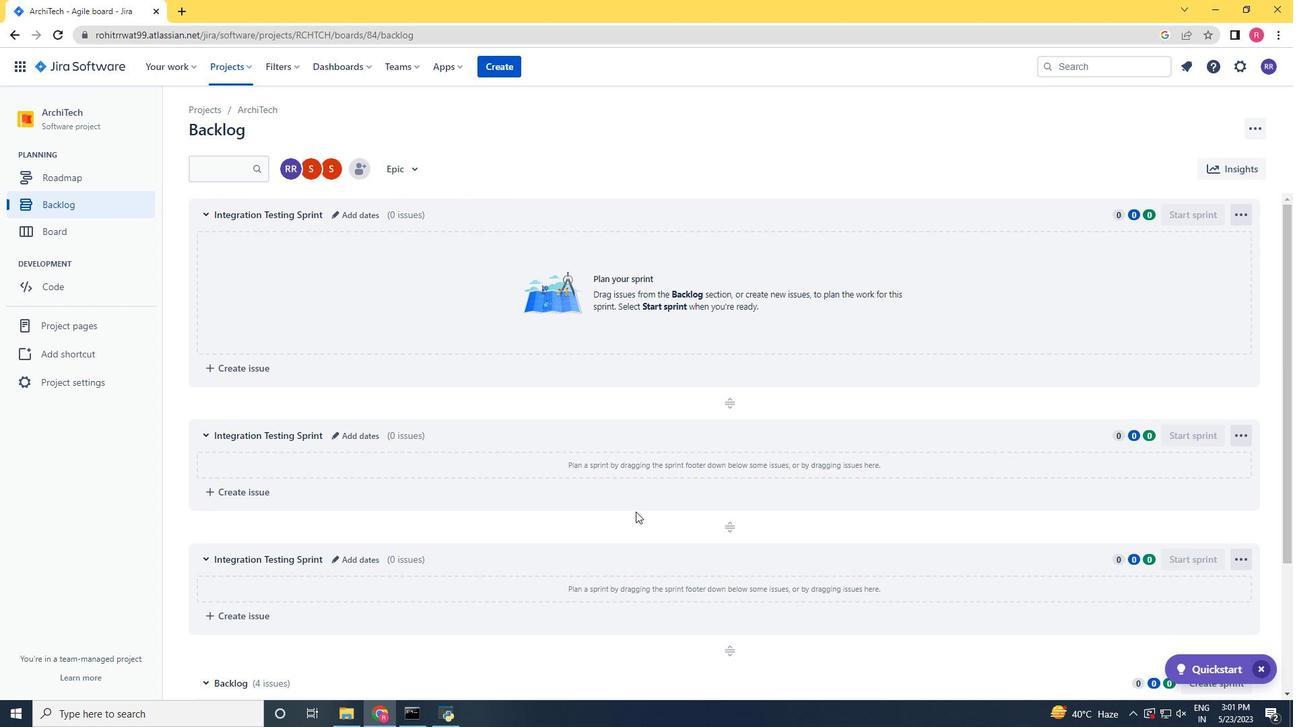 
Action: Mouse scrolled (635, 511) with delta (0, 0)
Screenshot: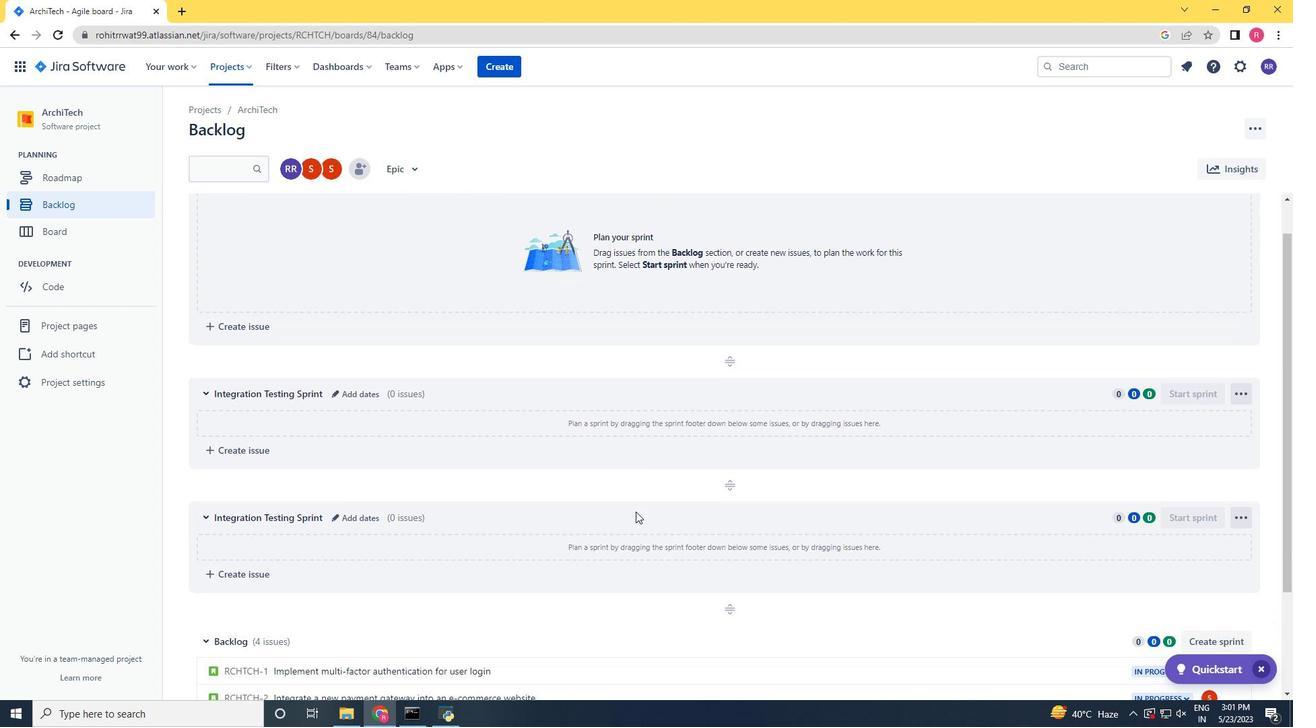
Action: Mouse scrolled (635, 512) with delta (0, 0)
Screenshot: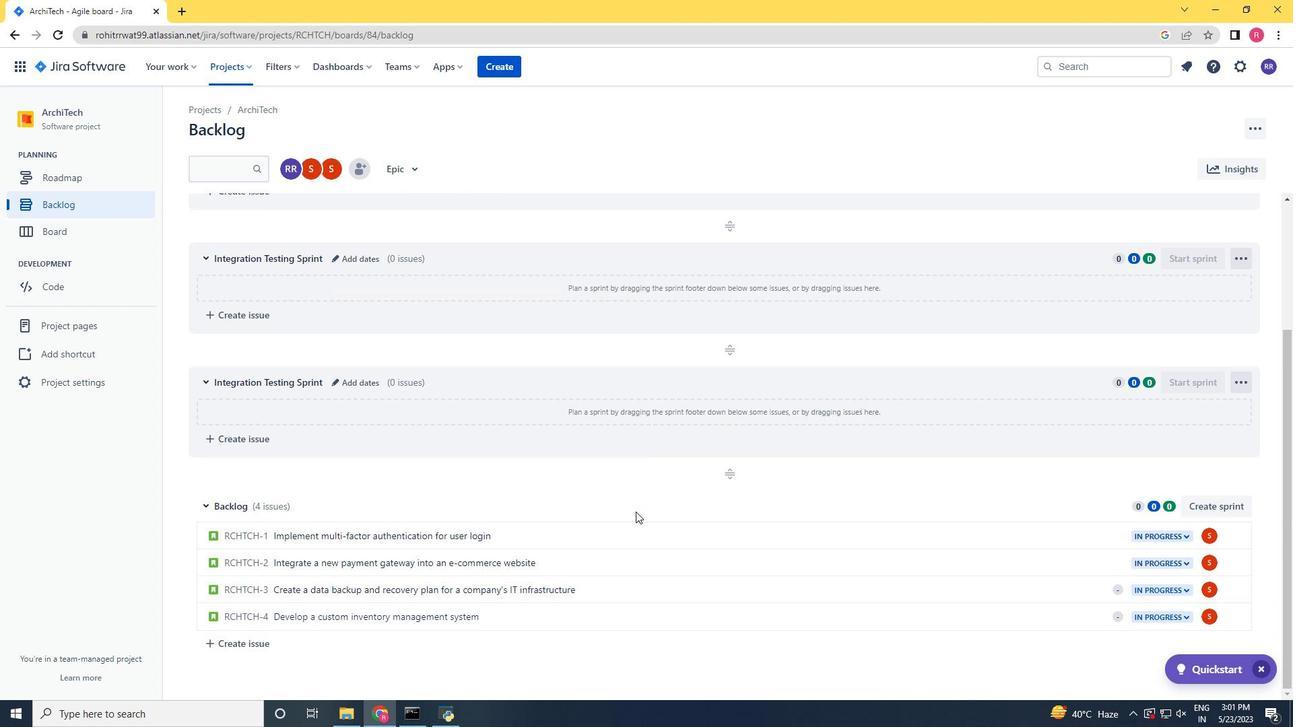 
Action: Mouse scrolled (635, 512) with delta (0, 0)
Screenshot: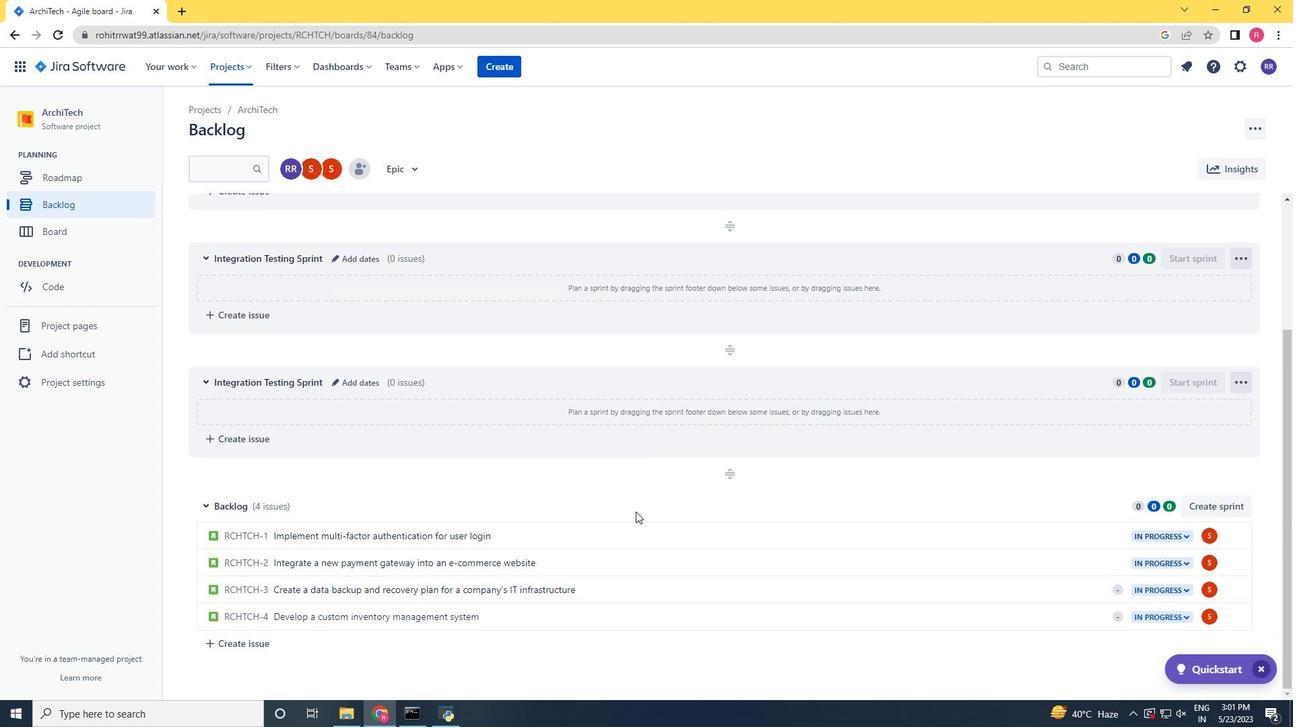 
Action: Mouse scrolled (635, 512) with delta (0, 0)
Screenshot: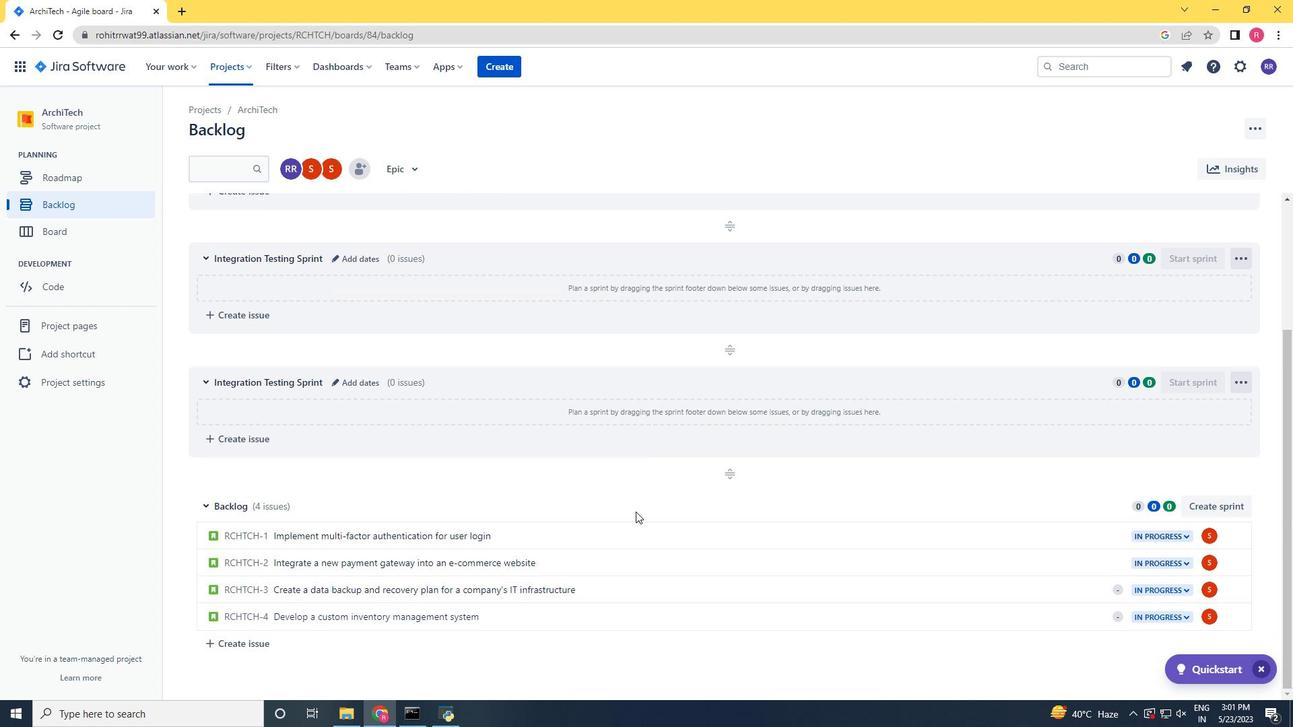 
Action: Mouse scrolled (635, 512) with delta (0, 0)
Screenshot: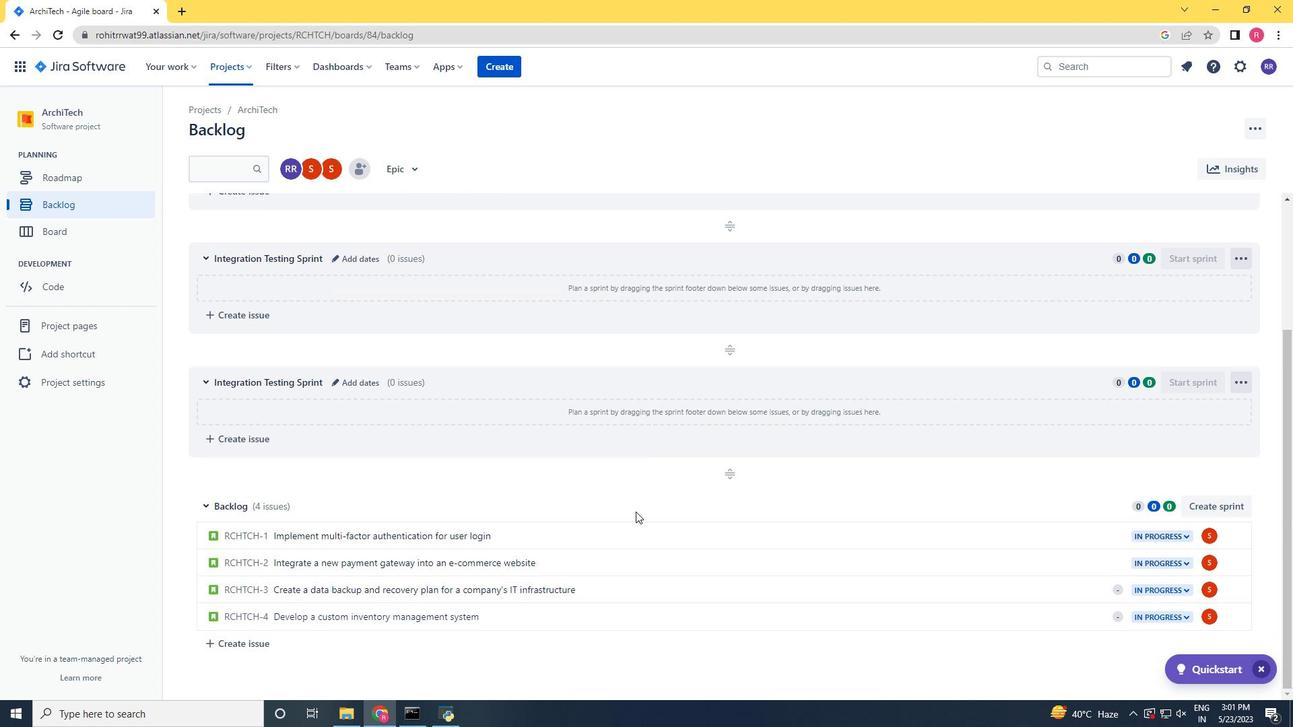 
Action: Mouse scrolled (635, 512) with delta (0, 0)
Screenshot: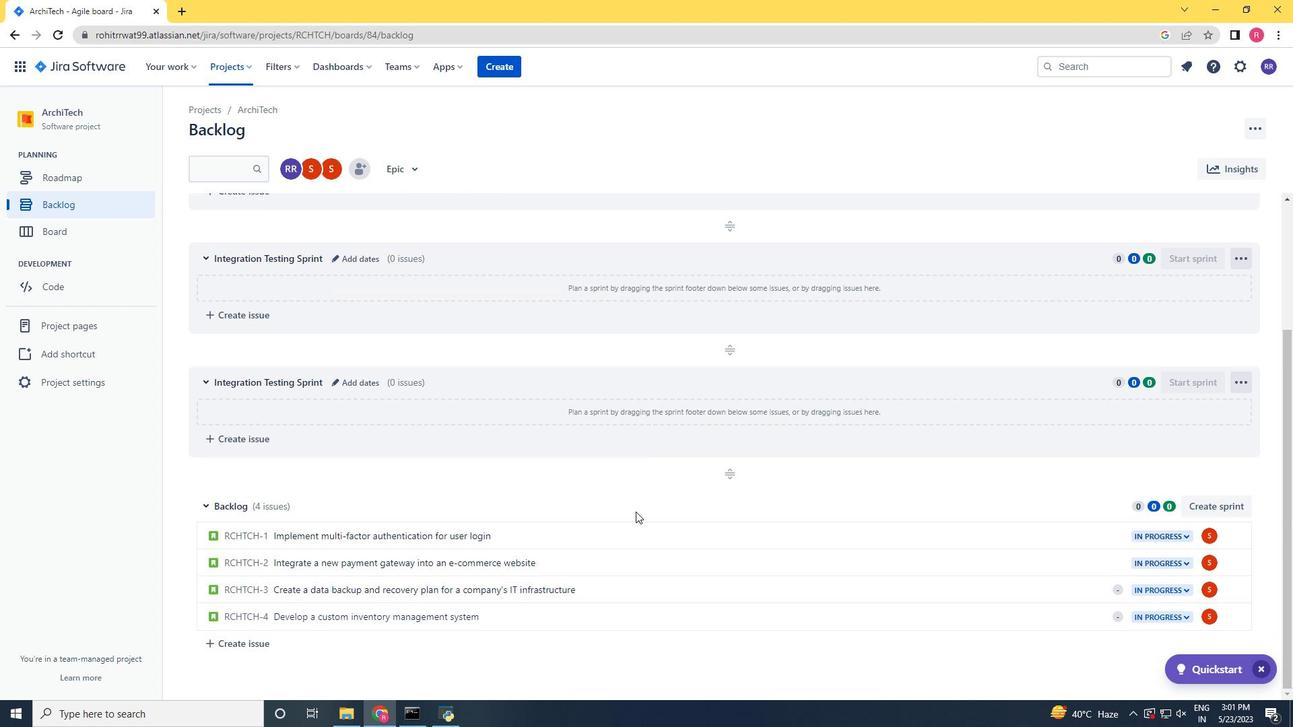 
Action: Mouse scrolled (635, 512) with delta (0, 0)
Screenshot: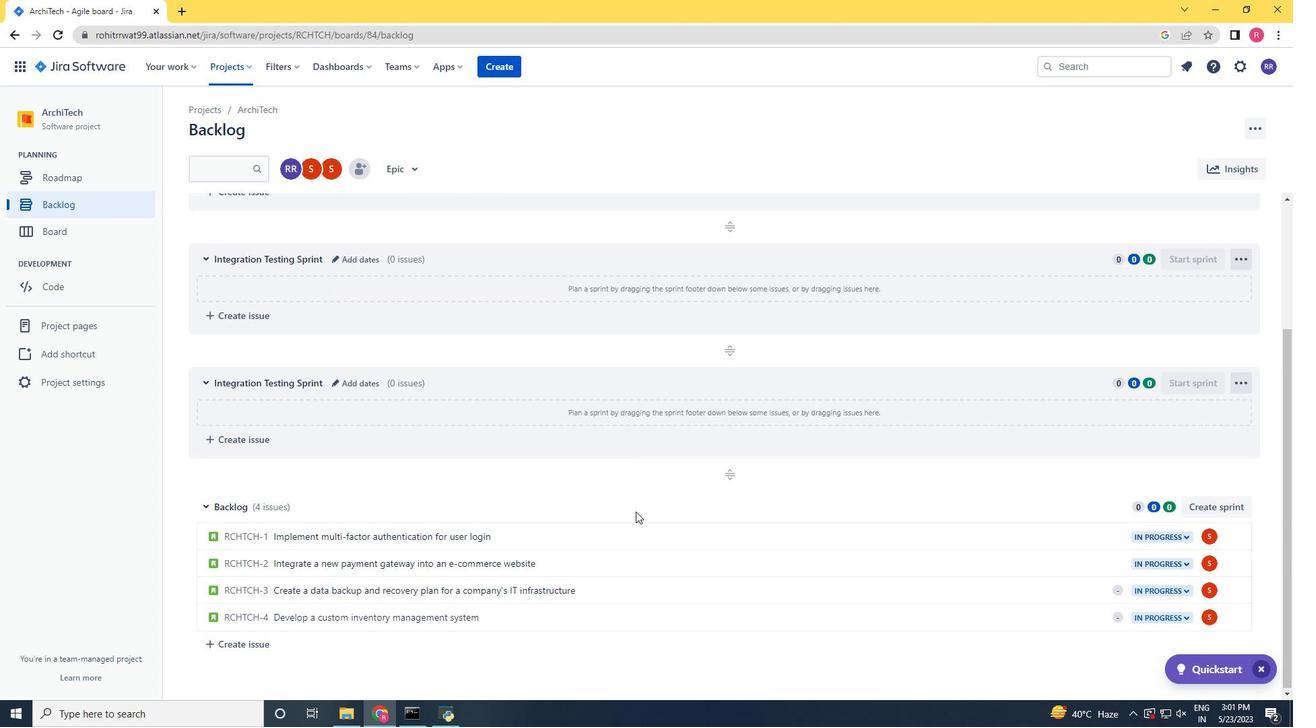 
